 Task: Find connections with filter location Arish with filter topic #Creativitywith filter profile language French with filter current company Ivanti with filter school Bal Bharati Public School, Noida with filter industry Nanotechnology Research with filter service category Family Law with filter keywords title Quality Control Coordinator
Action: Mouse moved to (624, 79)
Screenshot: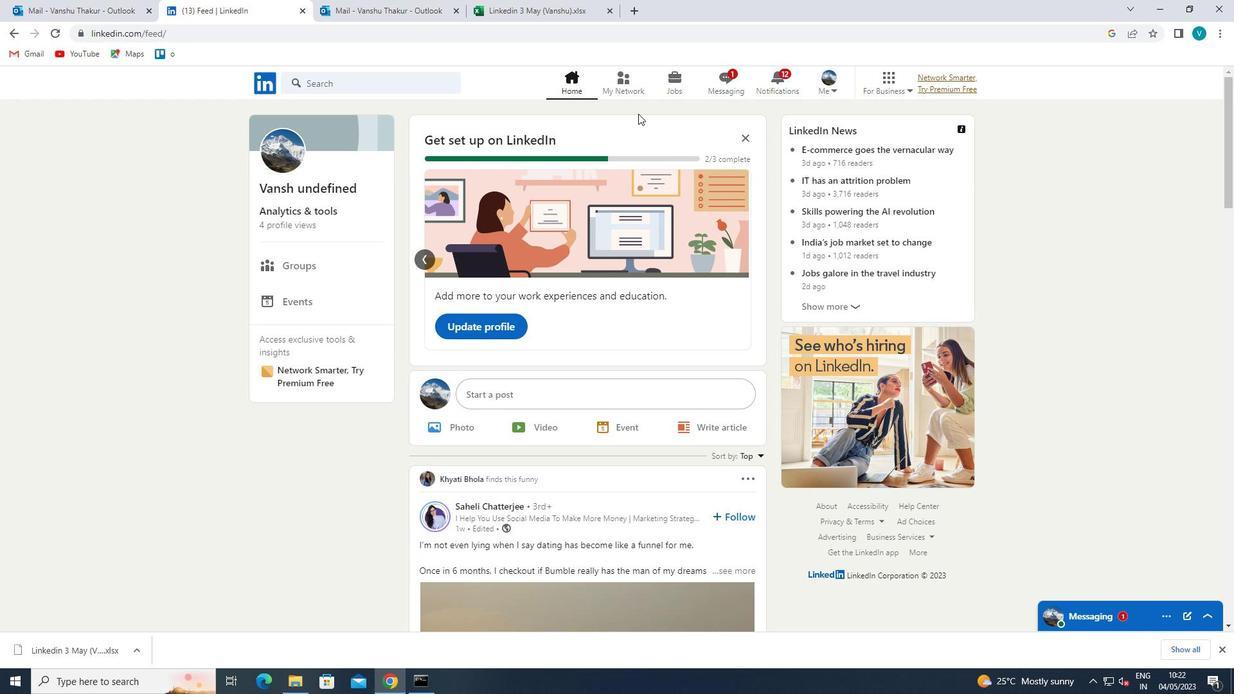 
Action: Mouse pressed left at (624, 79)
Screenshot: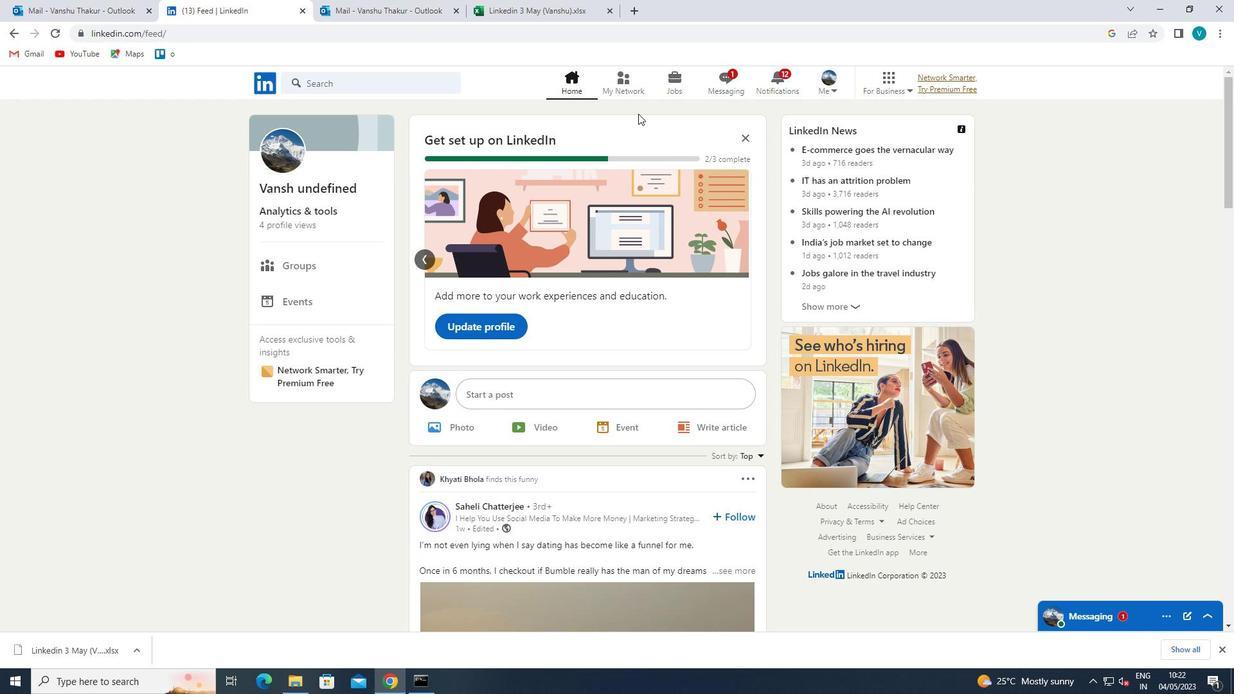 
Action: Mouse moved to (339, 158)
Screenshot: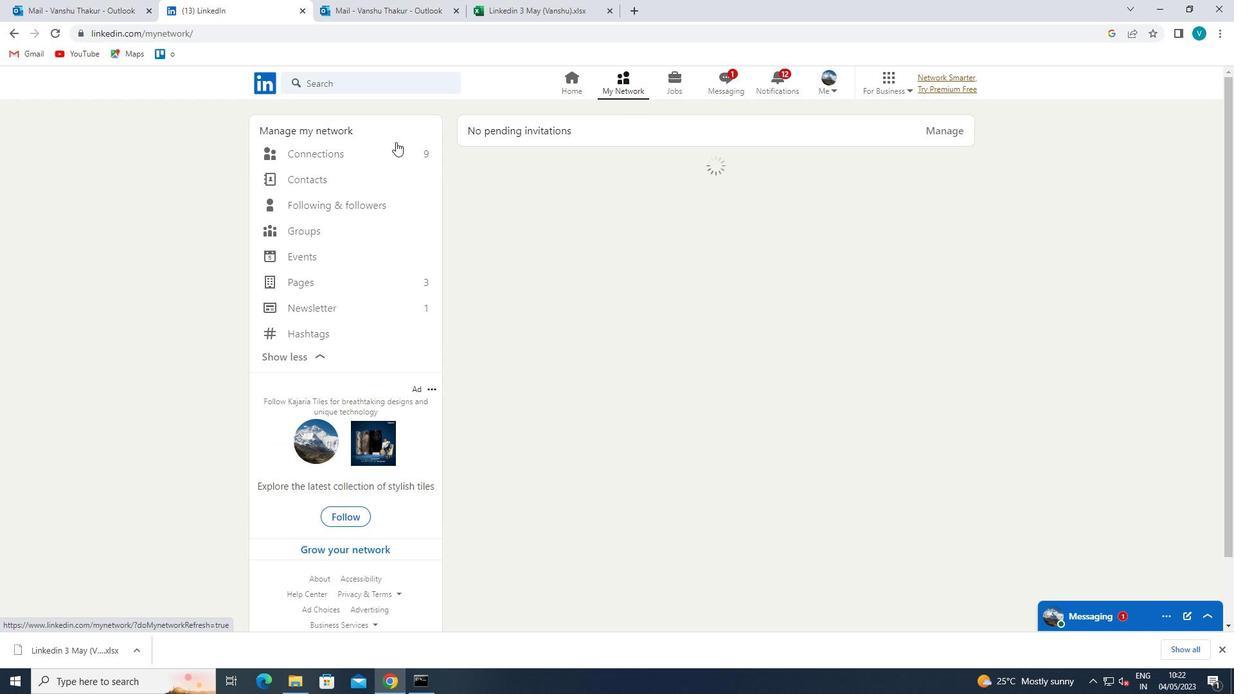 
Action: Mouse pressed left at (339, 158)
Screenshot: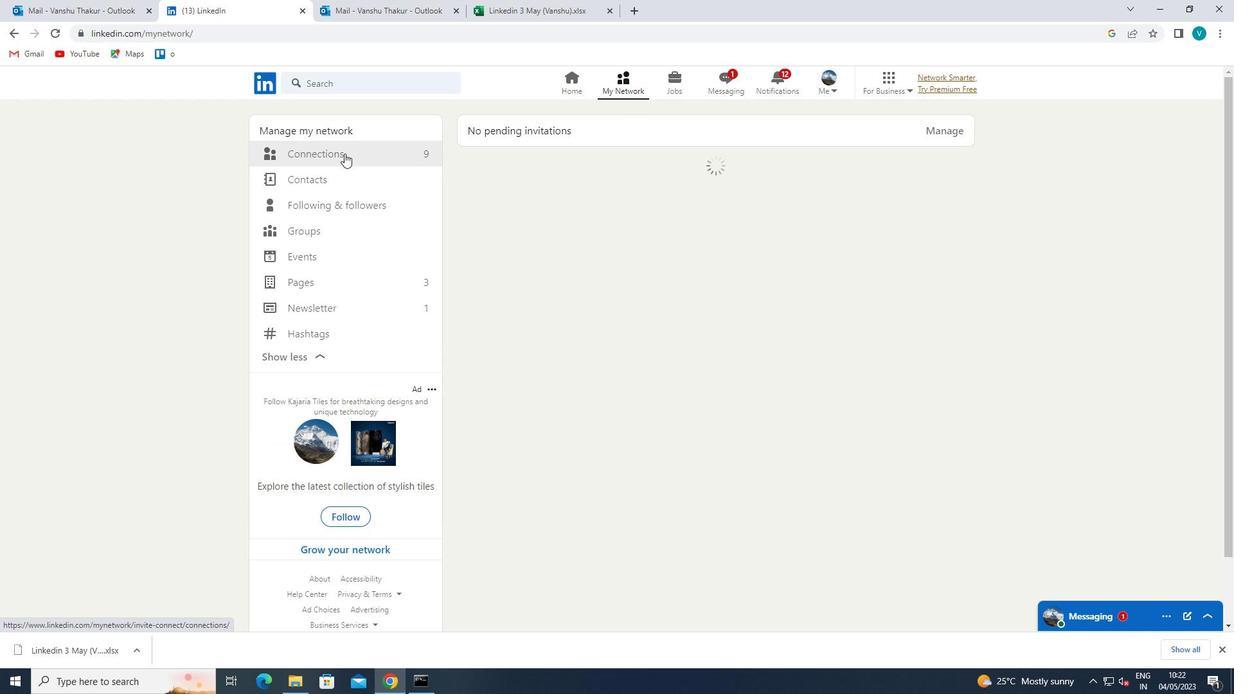 
Action: Mouse moved to (680, 154)
Screenshot: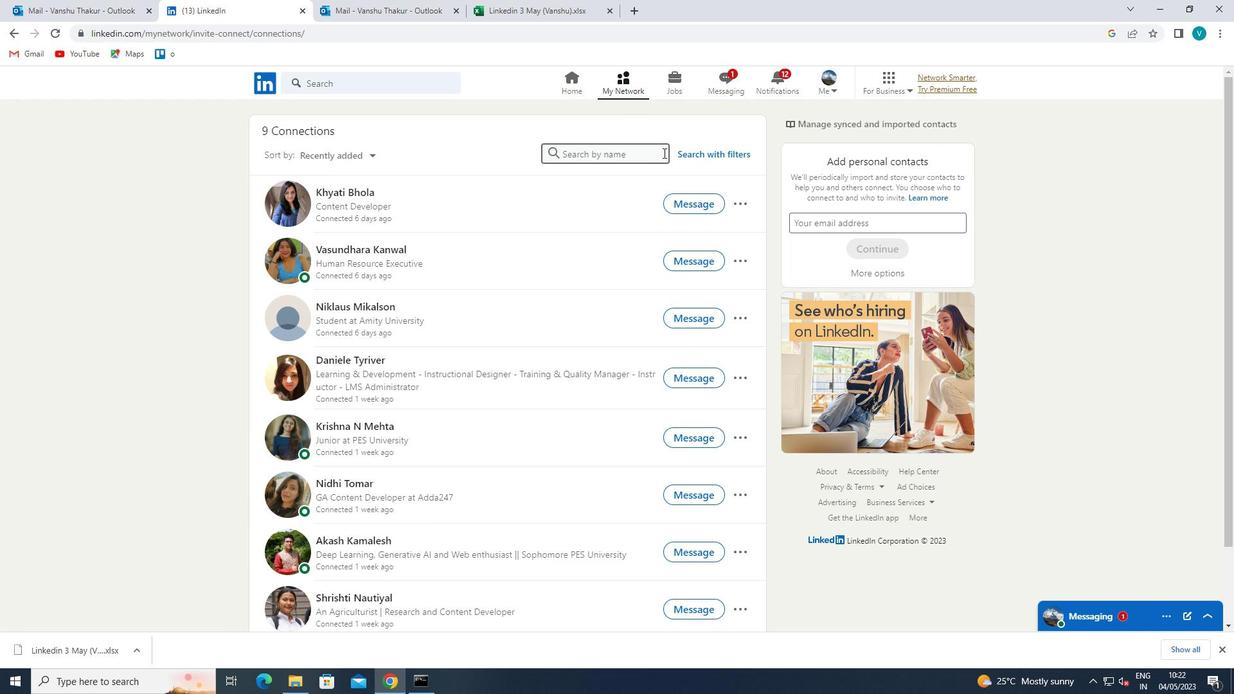
Action: Mouse pressed left at (680, 154)
Screenshot: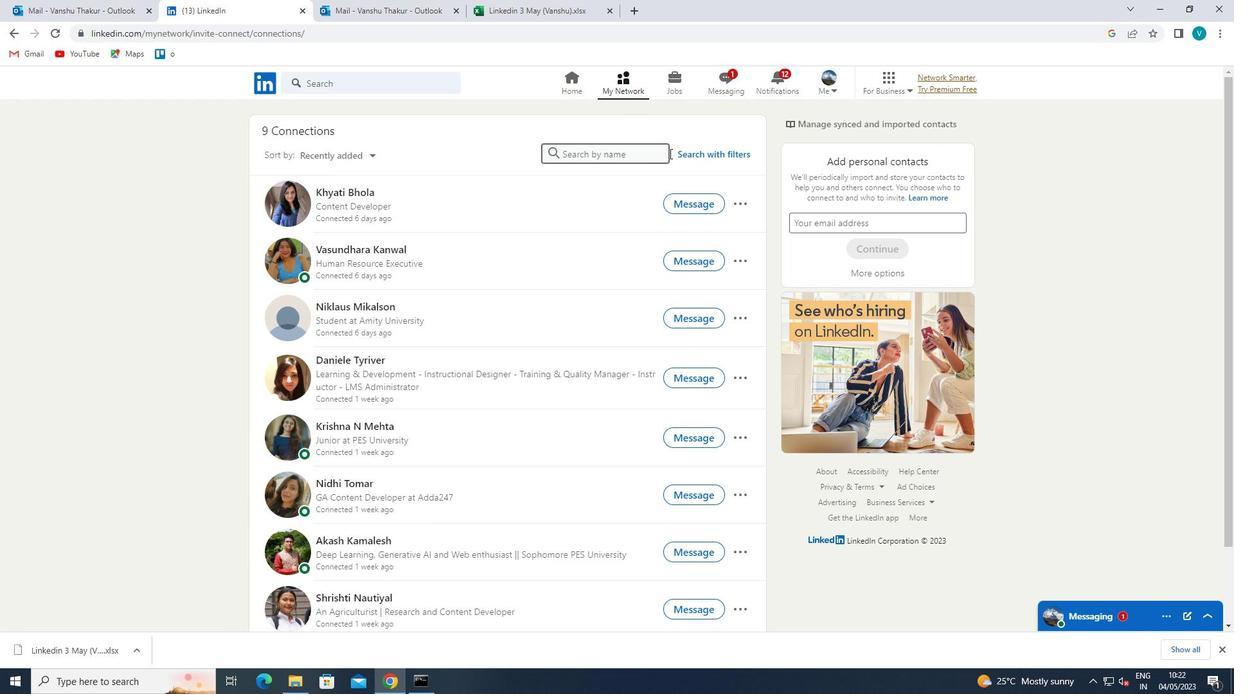
Action: Mouse moved to (626, 121)
Screenshot: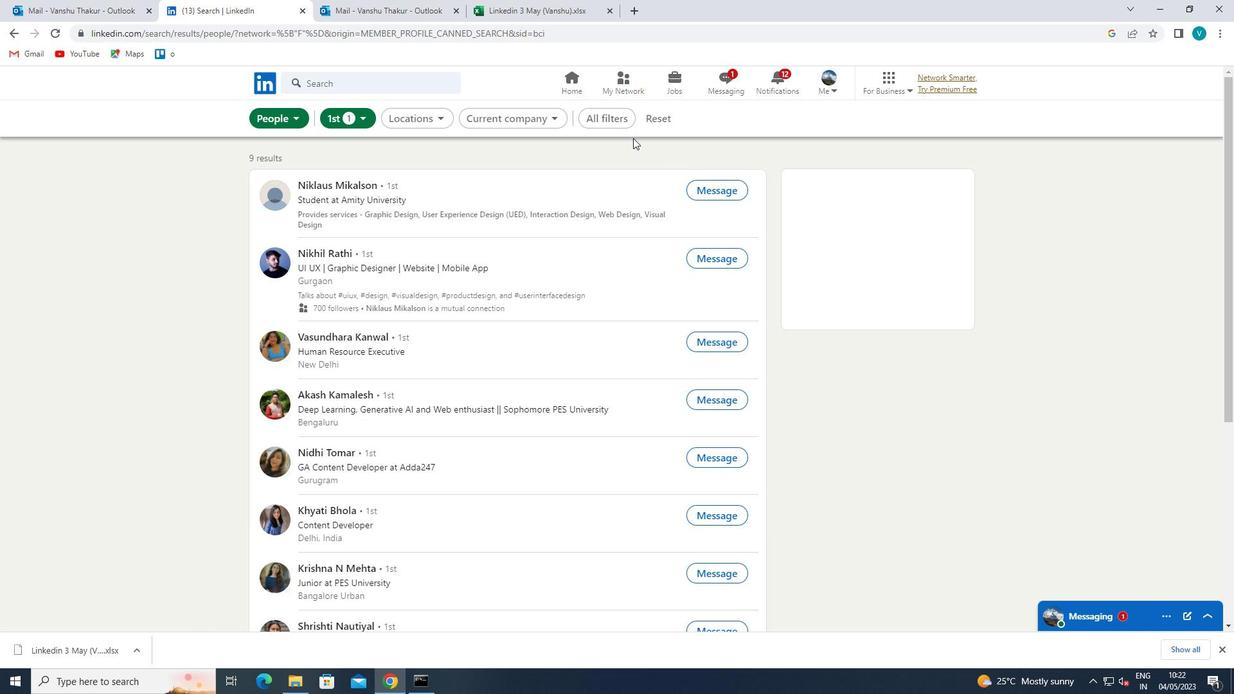 
Action: Mouse pressed left at (626, 121)
Screenshot: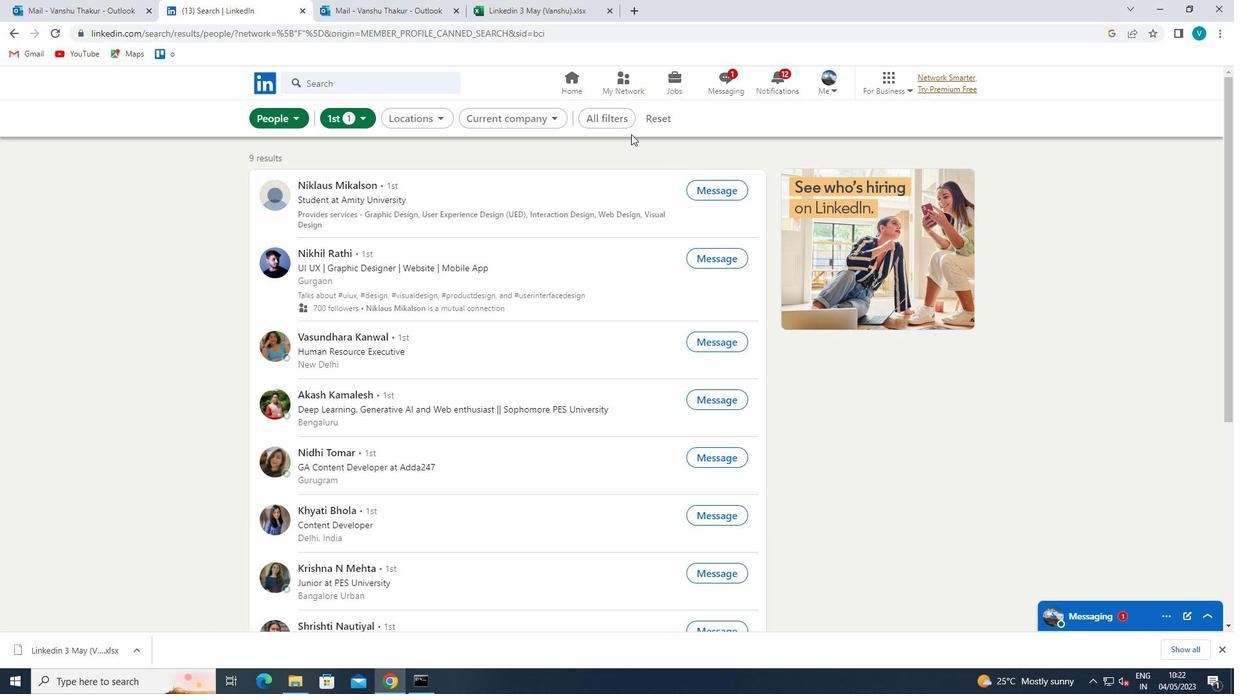 
Action: Mouse moved to (1022, 264)
Screenshot: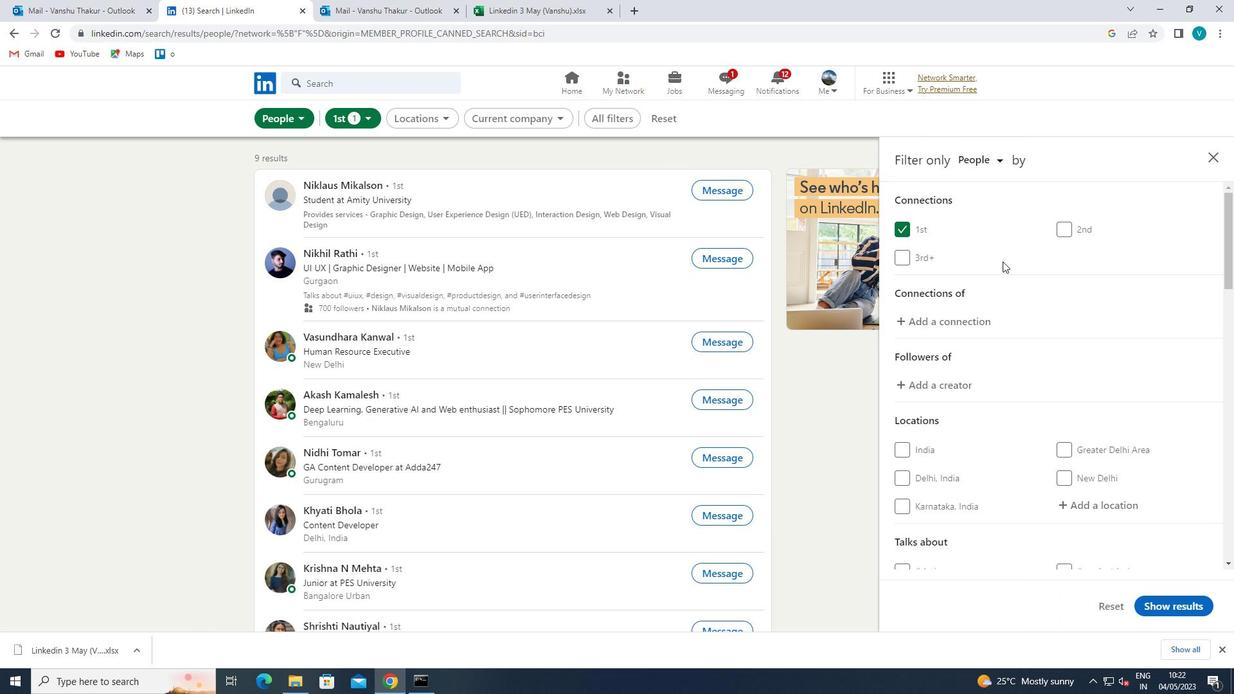 
Action: Mouse scrolled (1022, 264) with delta (0, 0)
Screenshot: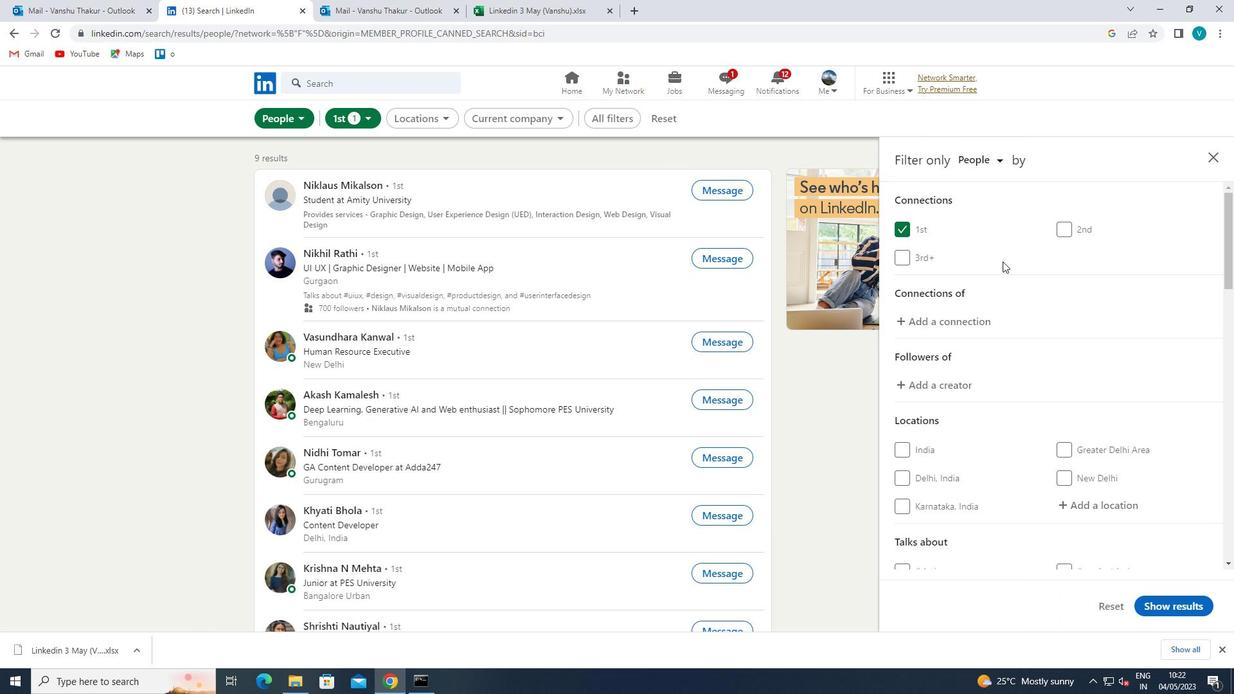 
Action: Mouse moved to (1109, 445)
Screenshot: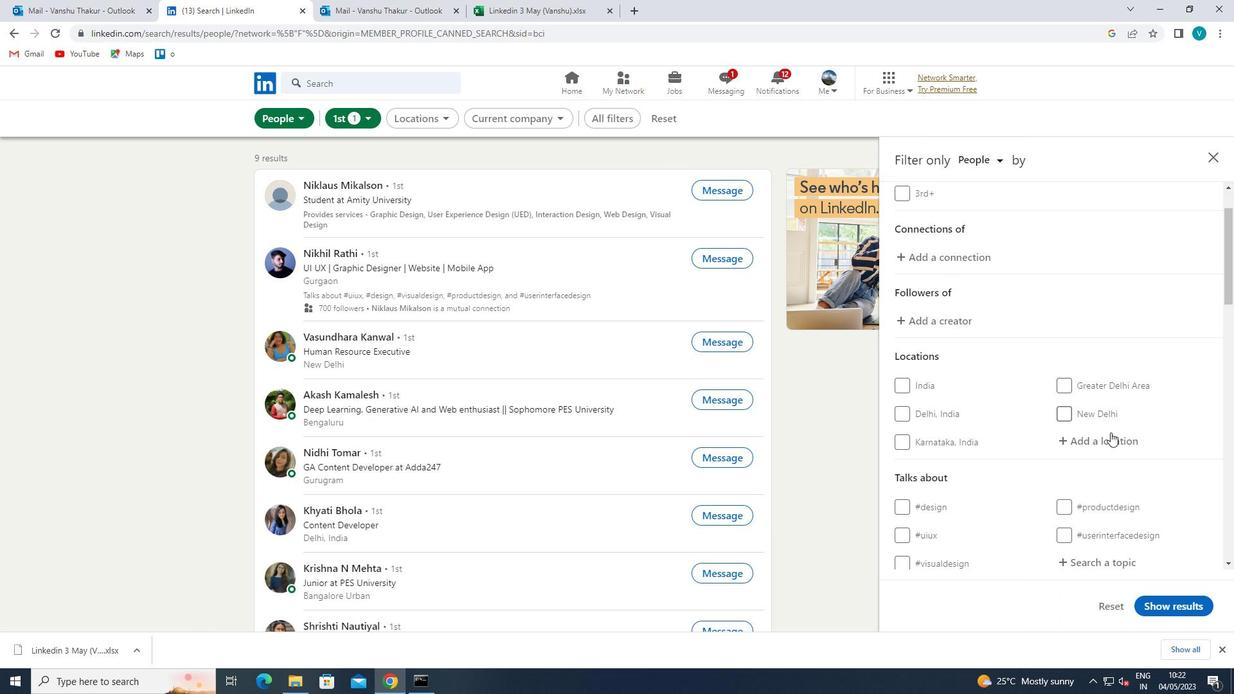 
Action: Mouse pressed left at (1109, 445)
Screenshot: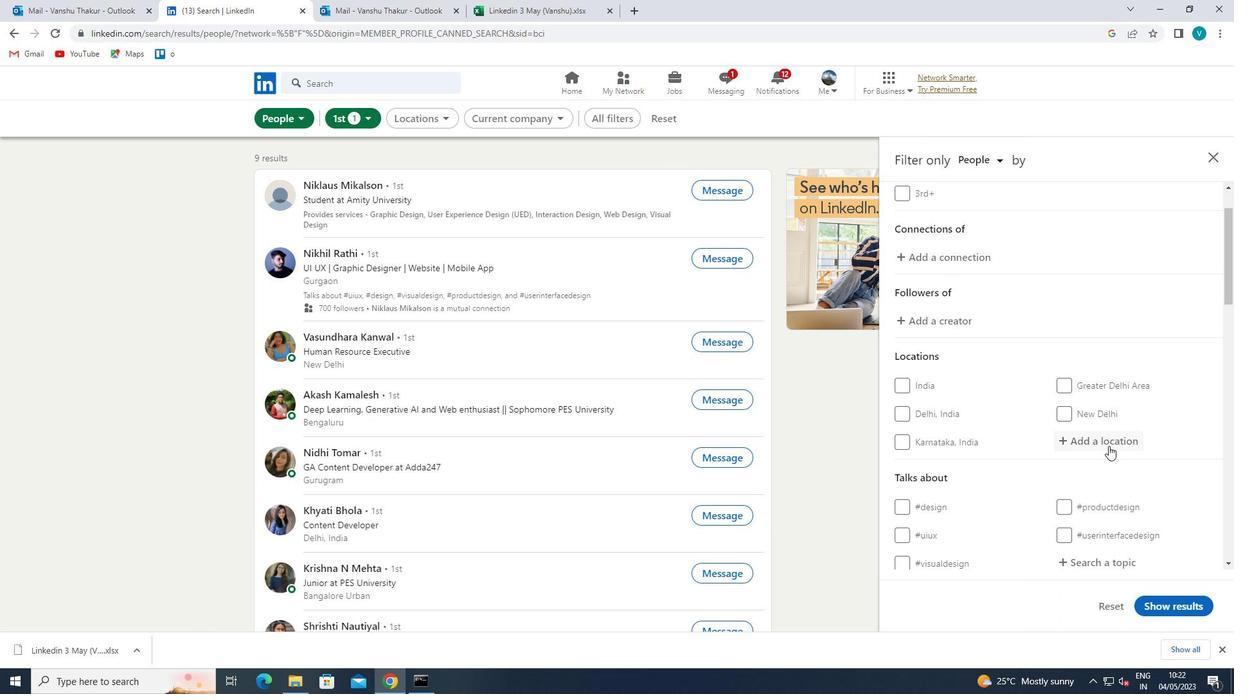 
Action: Key pressed <Key.shift><Key.shift><Key.shift><Key.shift><Key.shift><Key.shift><Key.shift><Key.shift><Key.shift><Key.shift><Key.shift><Key.shift><Key.shift><Key.shift><Key.shift><Key.shift><Key.shift><Key.shift><Key.shift><Key.shift><Key.shift><Key.shift><Key.shift><Key.shift><Key.shift><Key.shift><Key.shift>ARISH
Screenshot: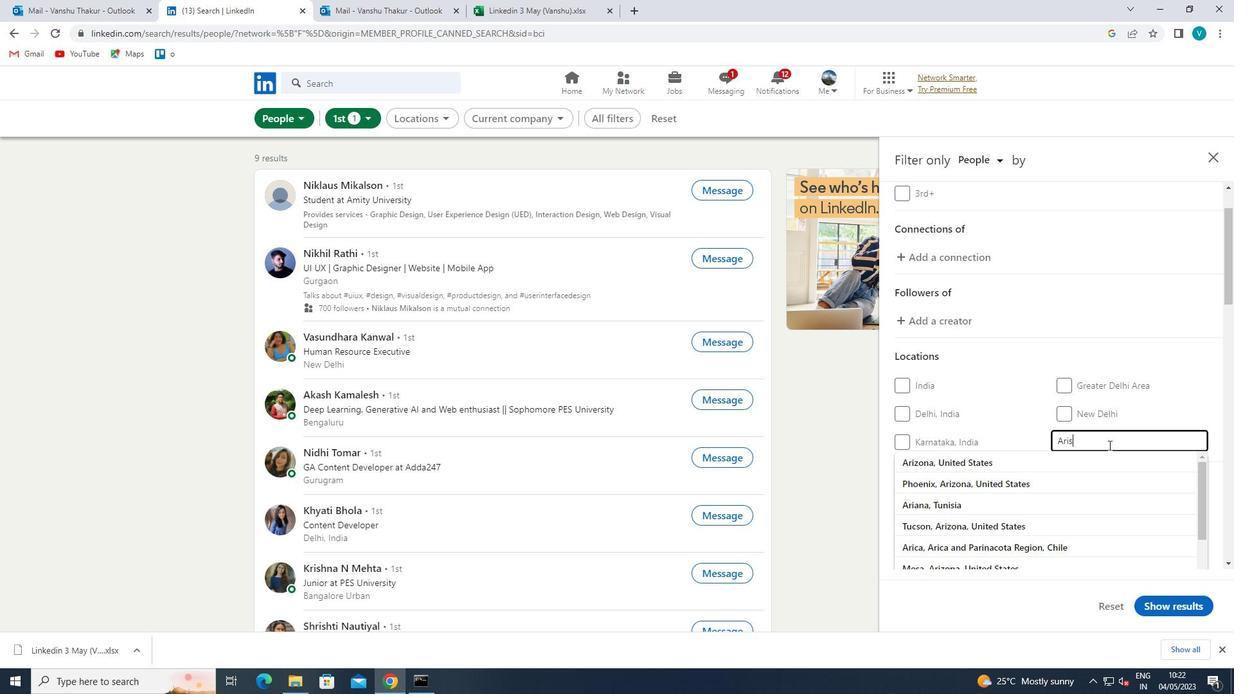 
Action: Mouse moved to (1092, 452)
Screenshot: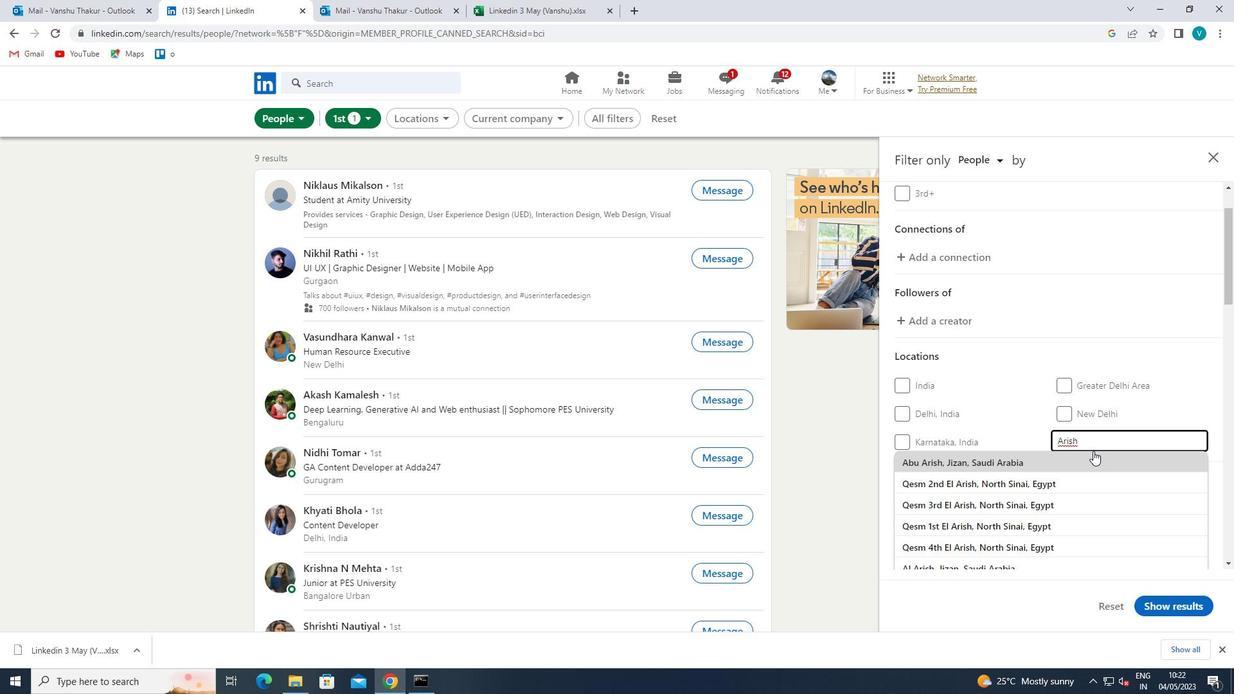 
Action: Mouse pressed left at (1092, 452)
Screenshot: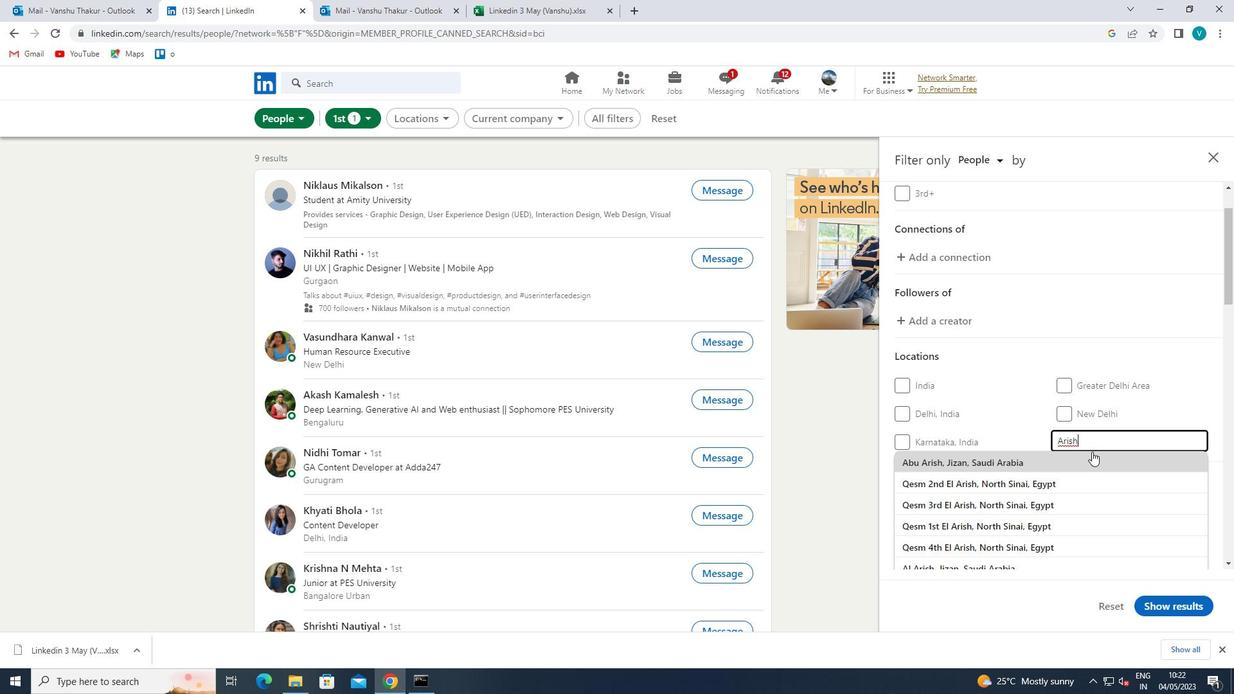 
Action: Mouse scrolled (1092, 451) with delta (0, 0)
Screenshot: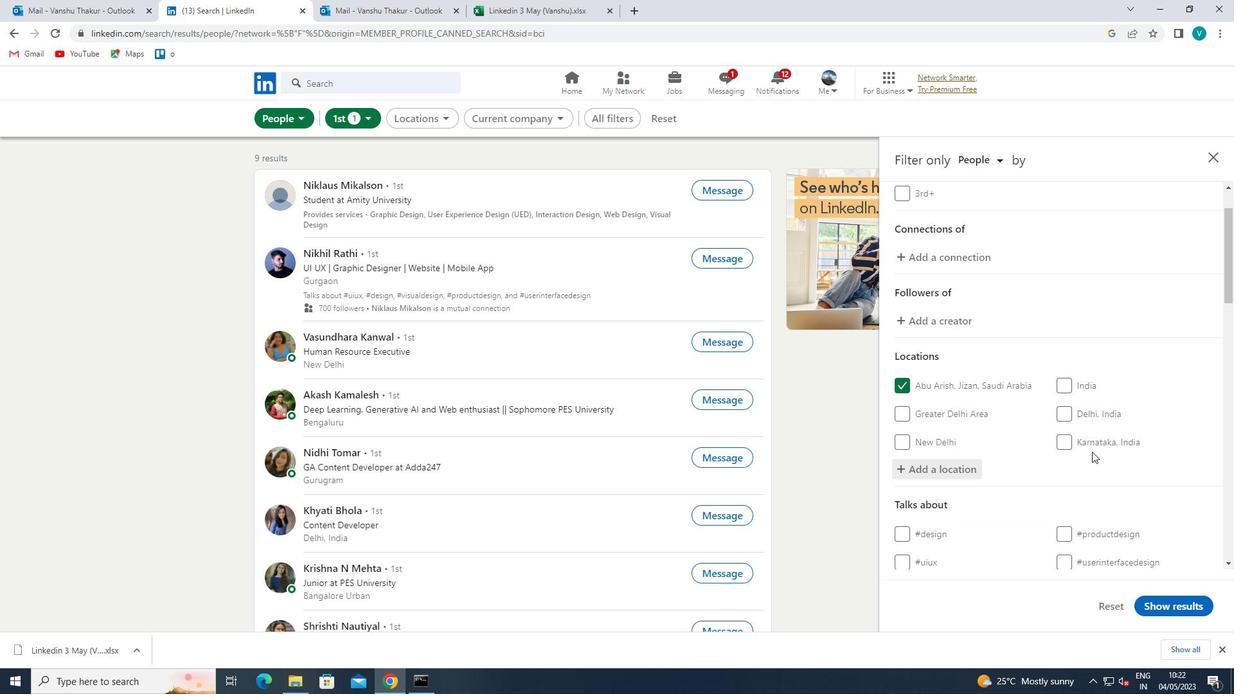
Action: Mouse scrolled (1092, 451) with delta (0, 0)
Screenshot: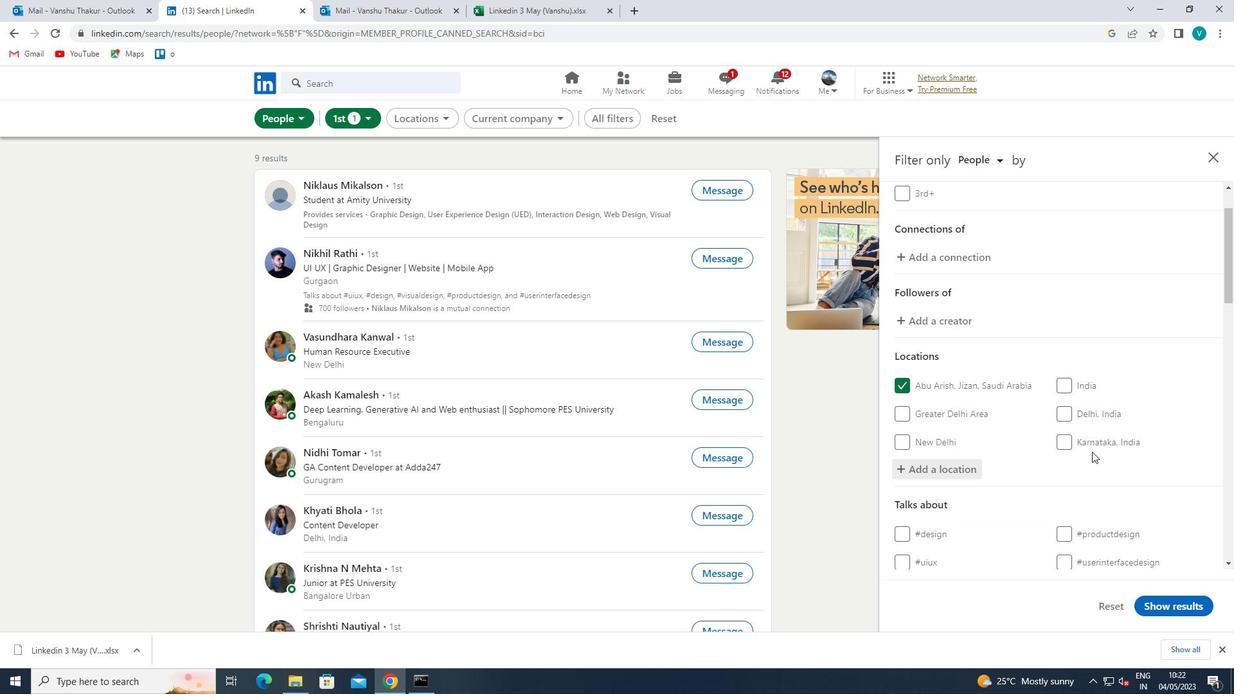 
Action: Mouse moved to (1096, 465)
Screenshot: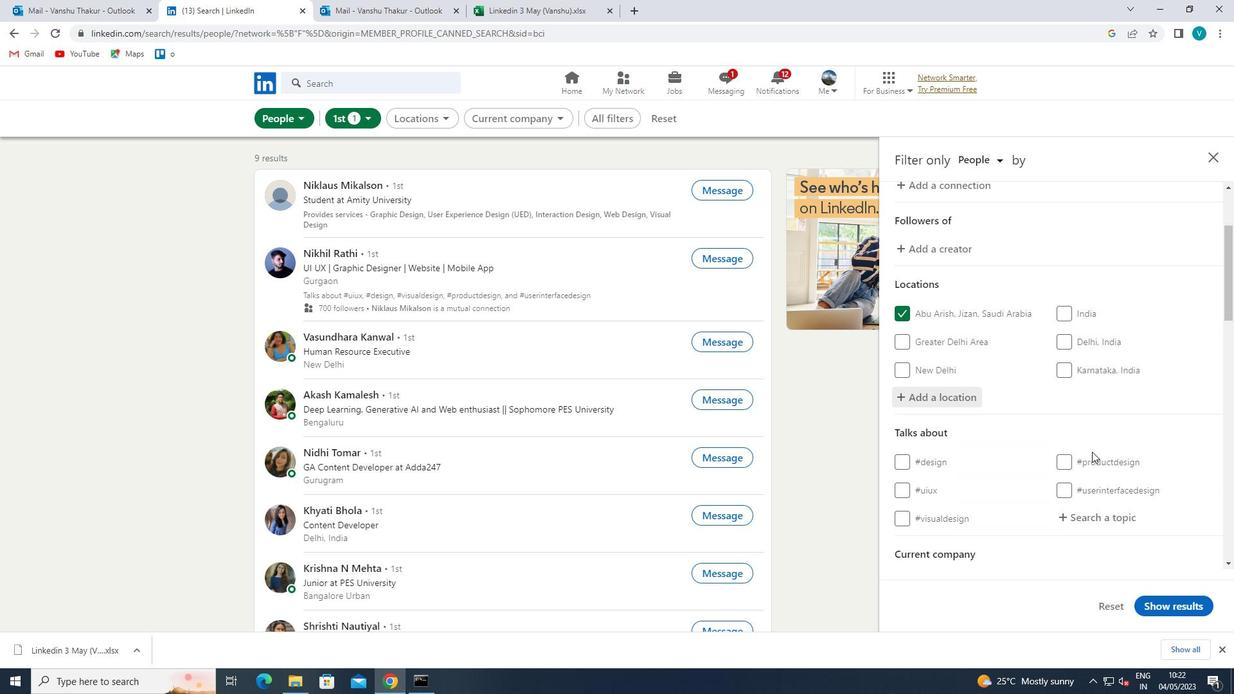 
Action: Mouse pressed left at (1096, 465)
Screenshot: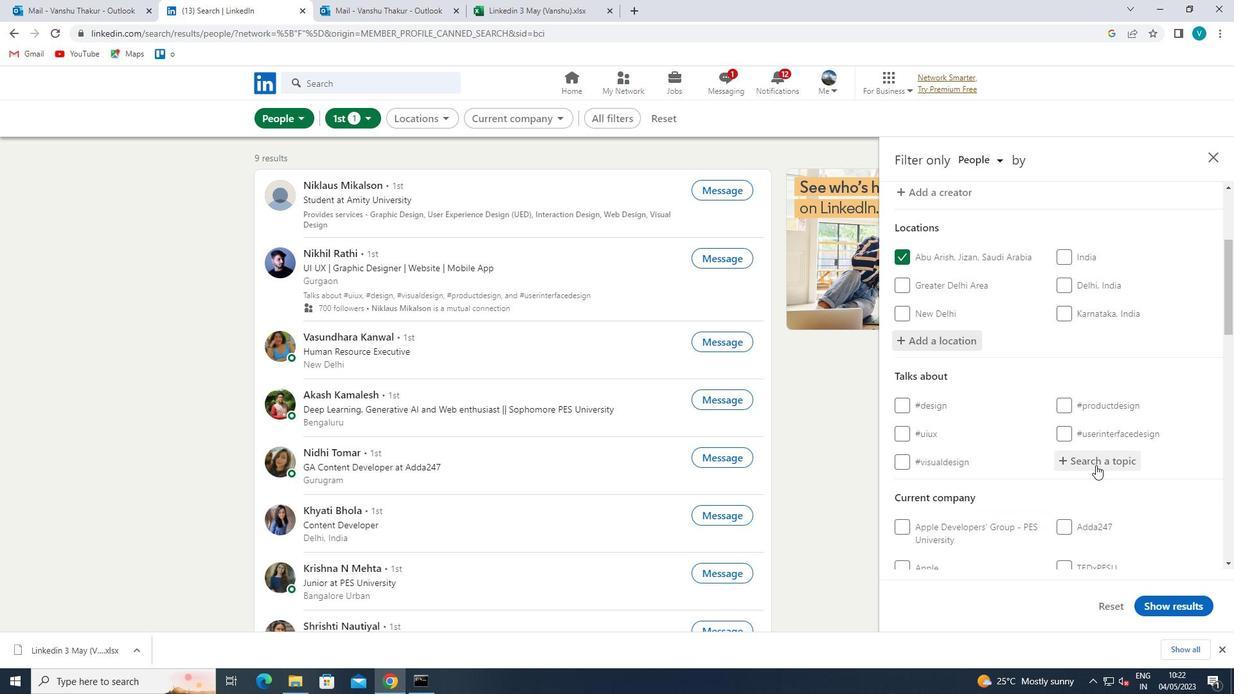 
Action: Key pressed CREATIVITY
Screenshot: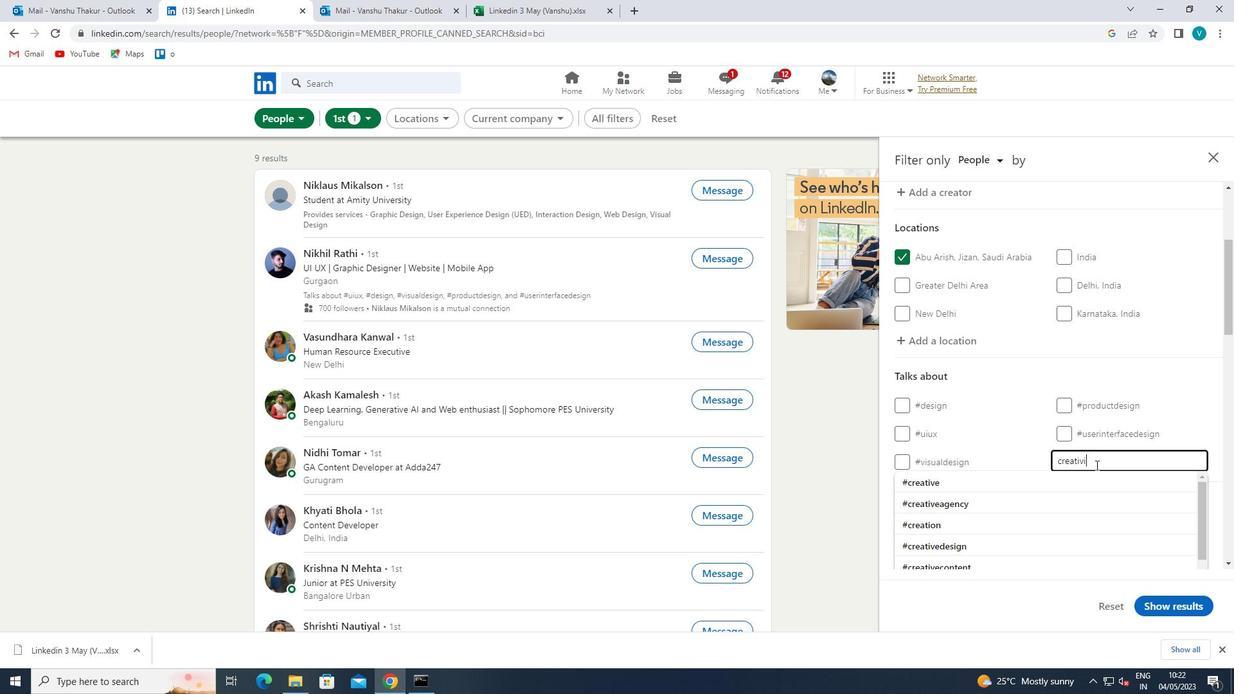 
Action: Mouse moved to (1082, 476)
Screenshot: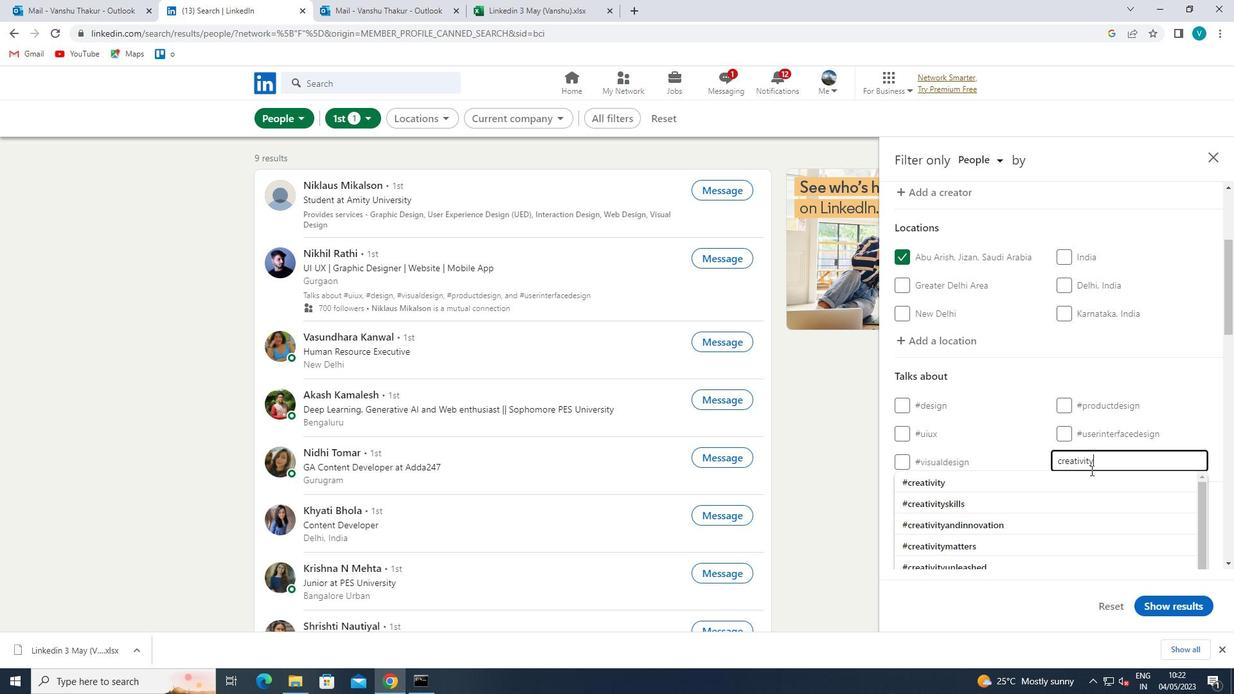 
Action: Mouse pressed left at (1082, 476)
Screenshot: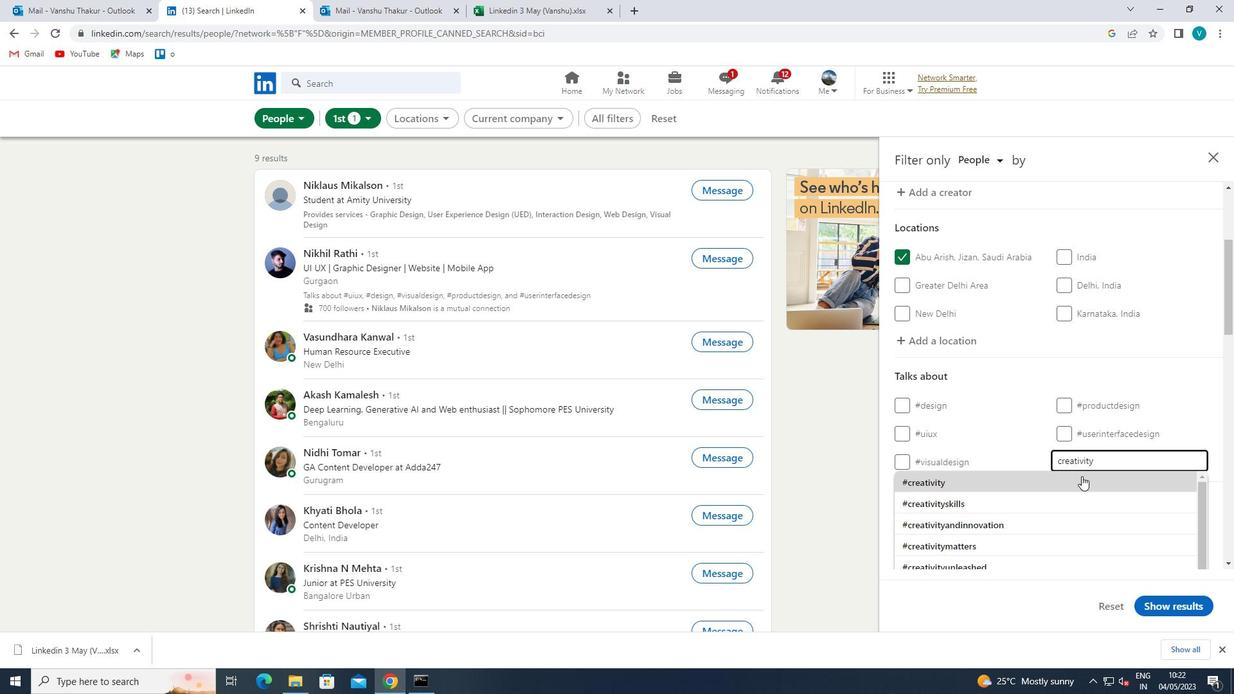 
Action: Mouse scrolled (1082, 475) with delta (0, 0)
Screenshot: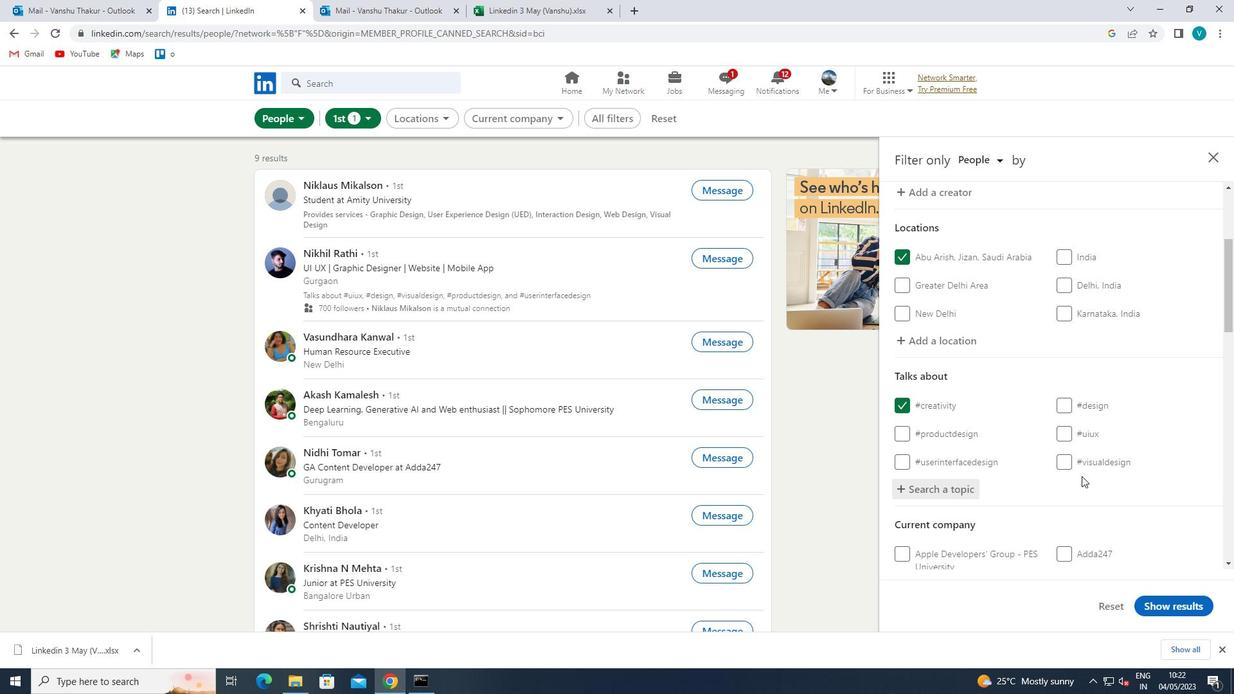 
Action: Mouse scrolled (1082, 475) with delta (0, 0)
Screenshot: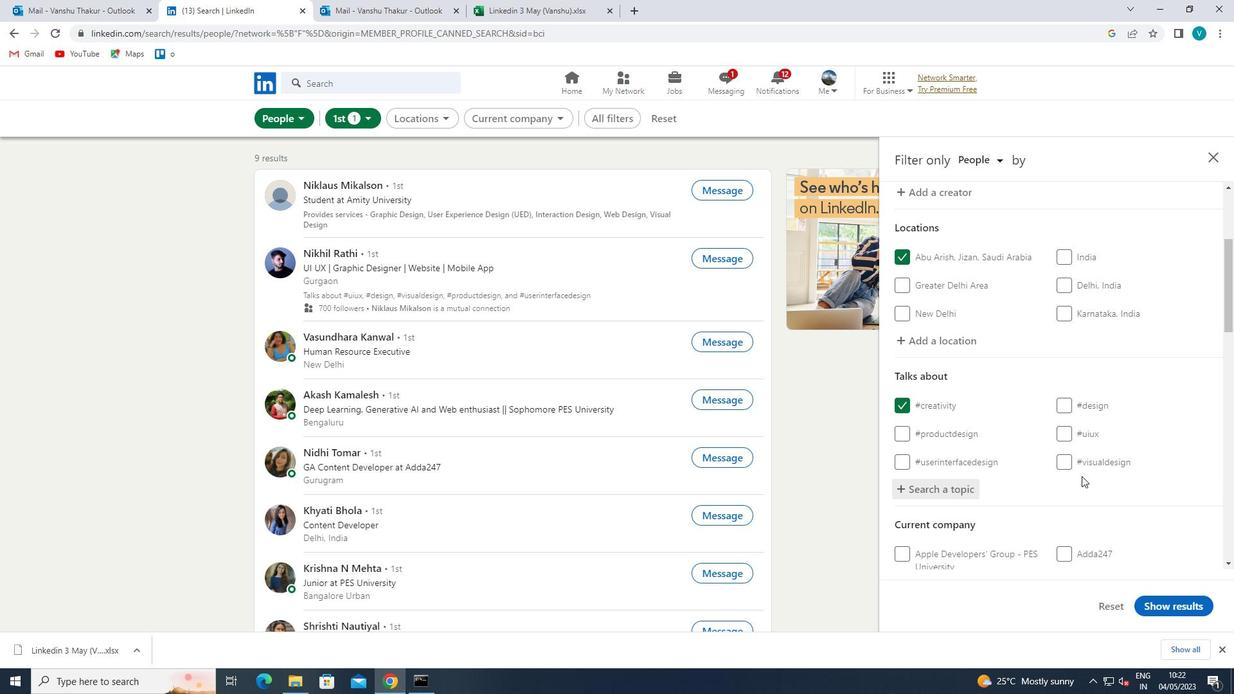
Action: Mouse scrolled (1082, 475) with delta (0, 0)
Screenshot: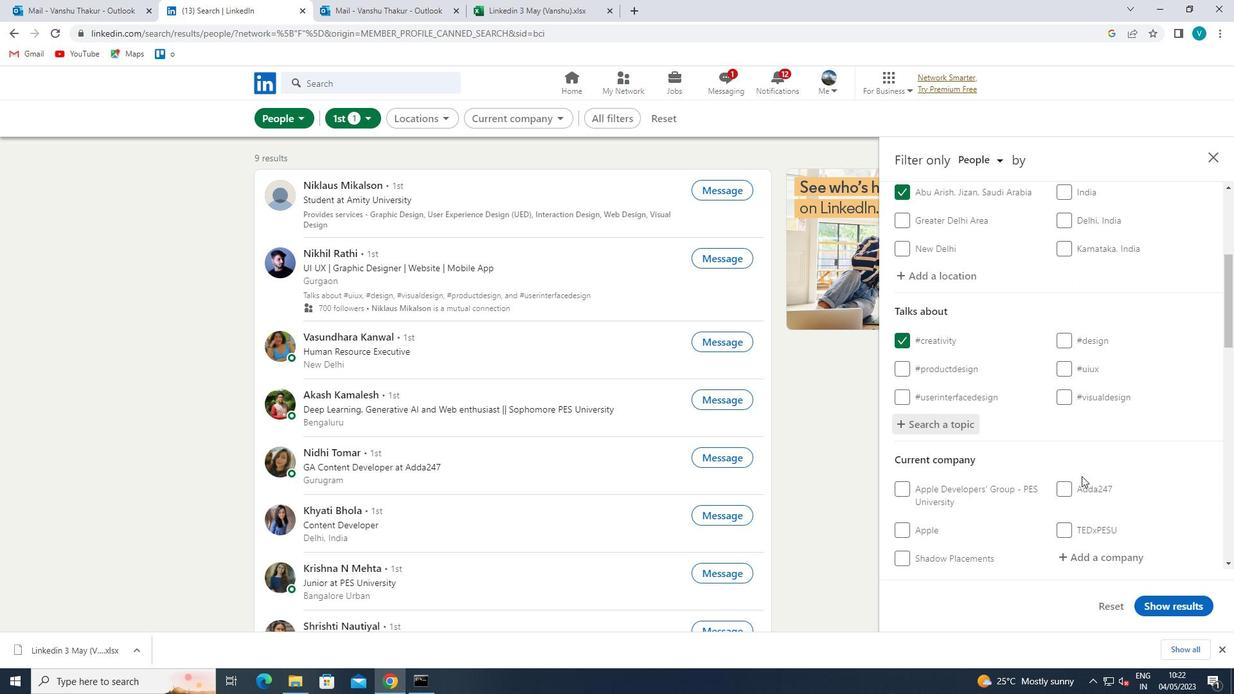 
Action: Mouse moved to (1107, 436)
Screenshot: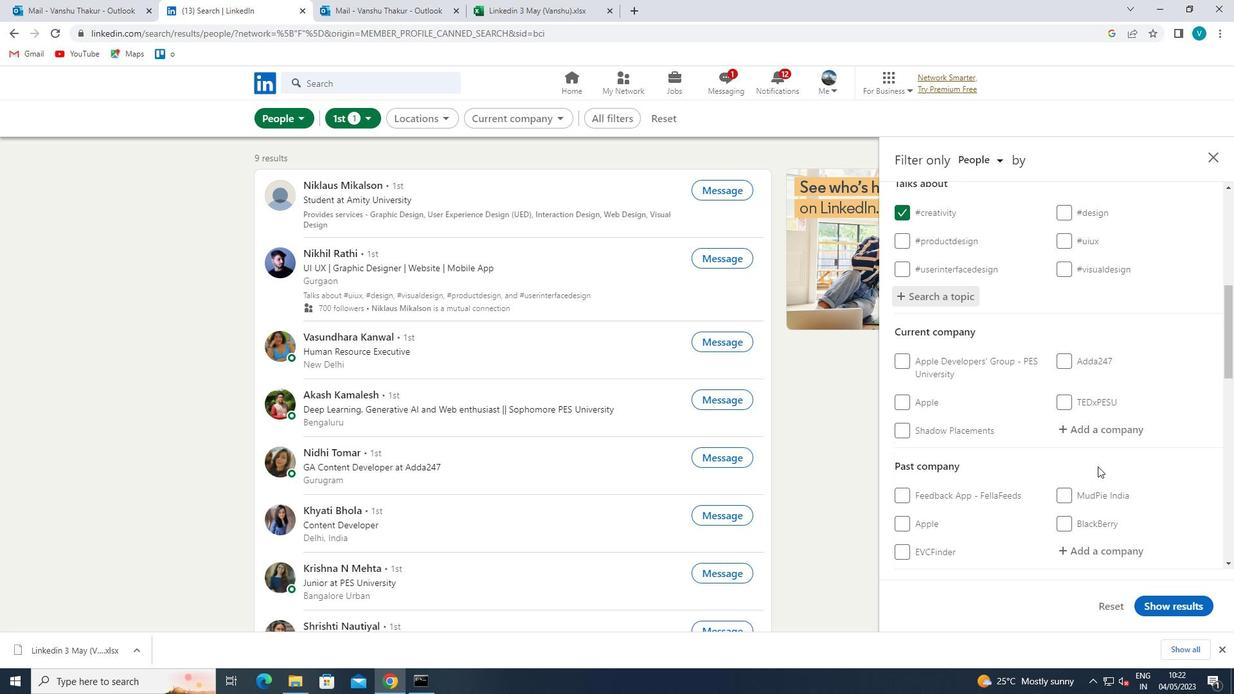 
Action: Mouse pressed left at (1107, 436)
Screenshot: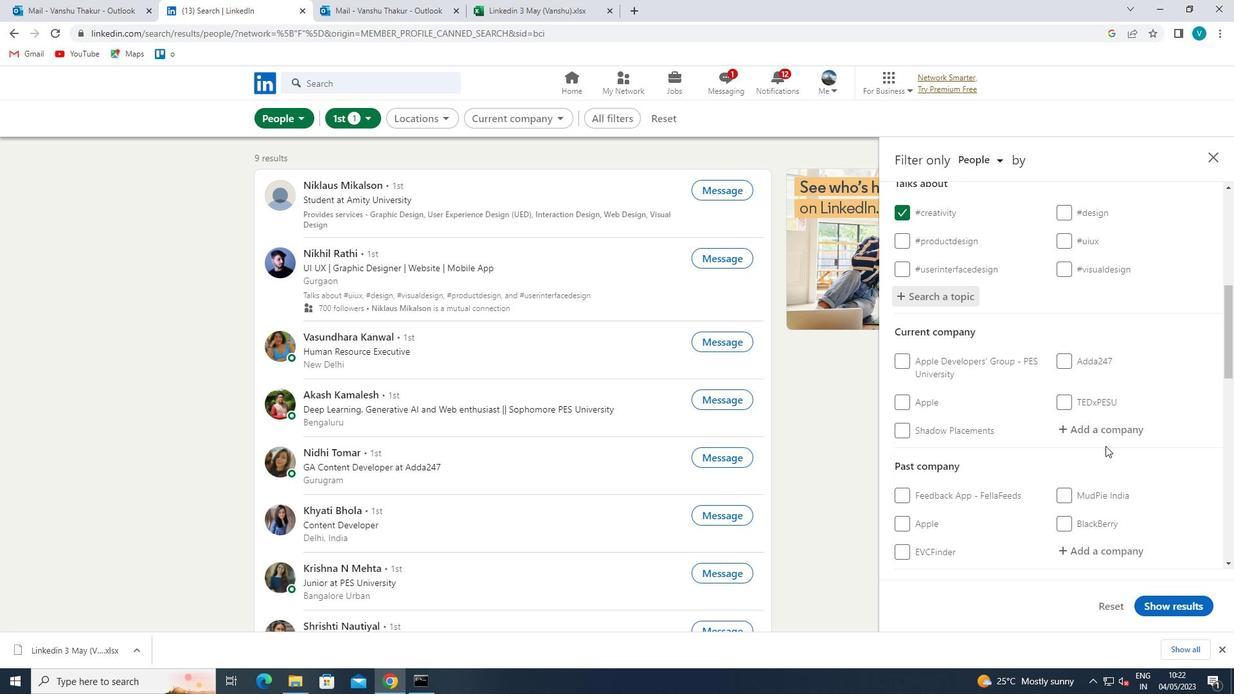 
Action: Key pressed <Key.shift>LVANTI
Screenshot: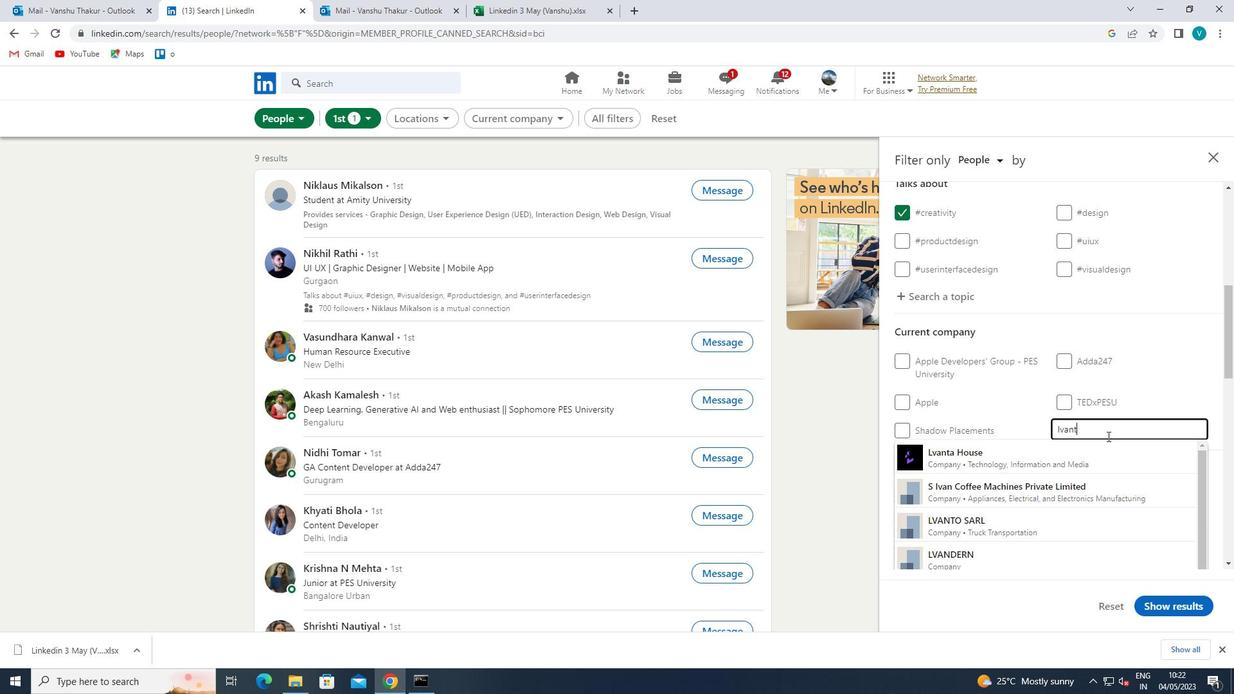 
Action: Mouse scrolled (1107, 435) with delta (0, 0)
Screenshot: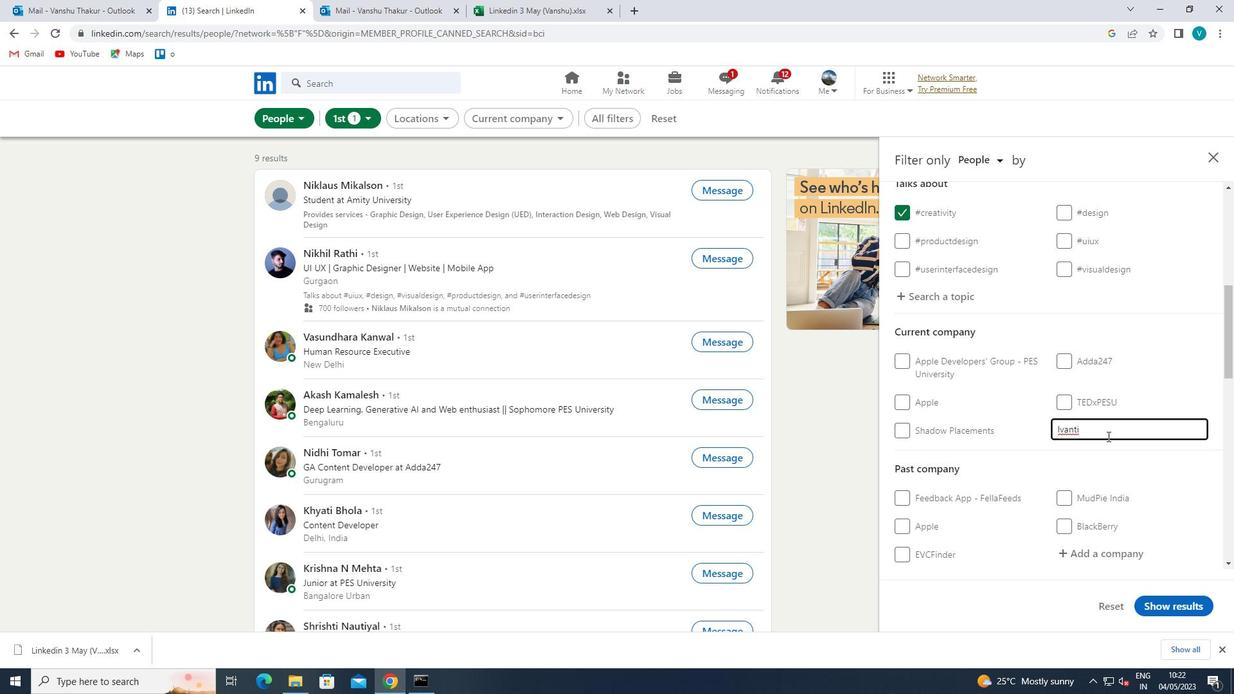 
Action: Mouse scrolled (1107, 435) with delta (0, 0)
Screenshot: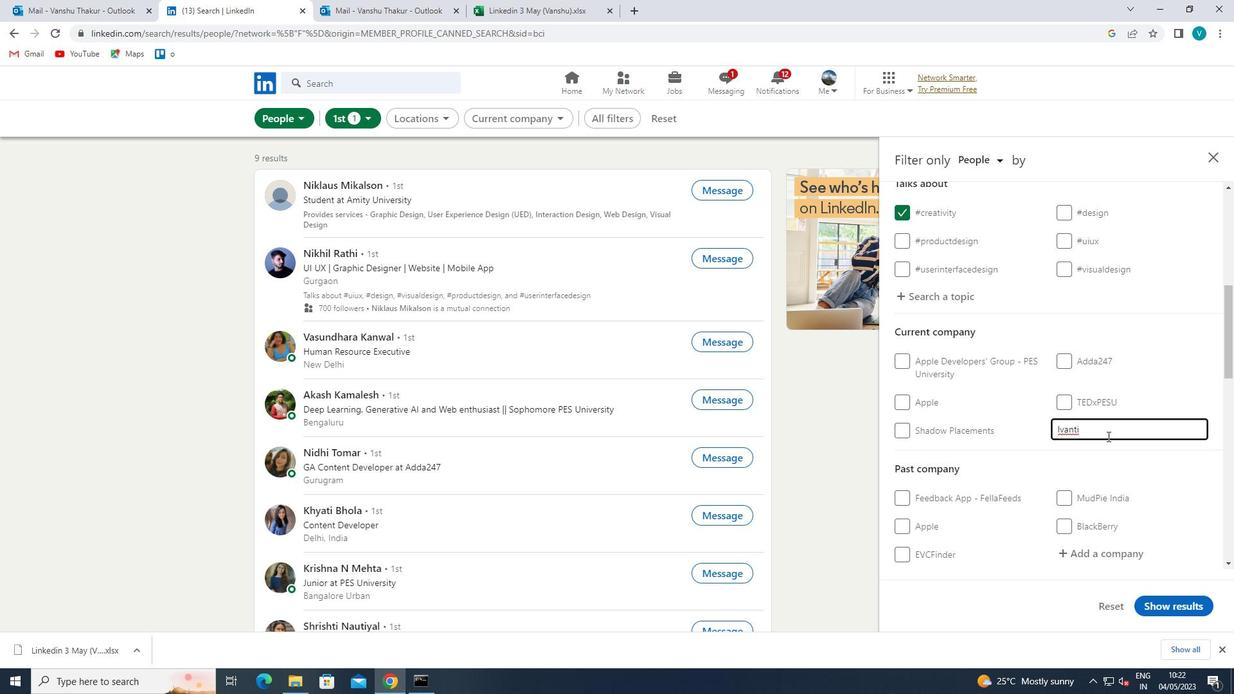 
Action: Mouse moved to (1087, 347)
Screenshot: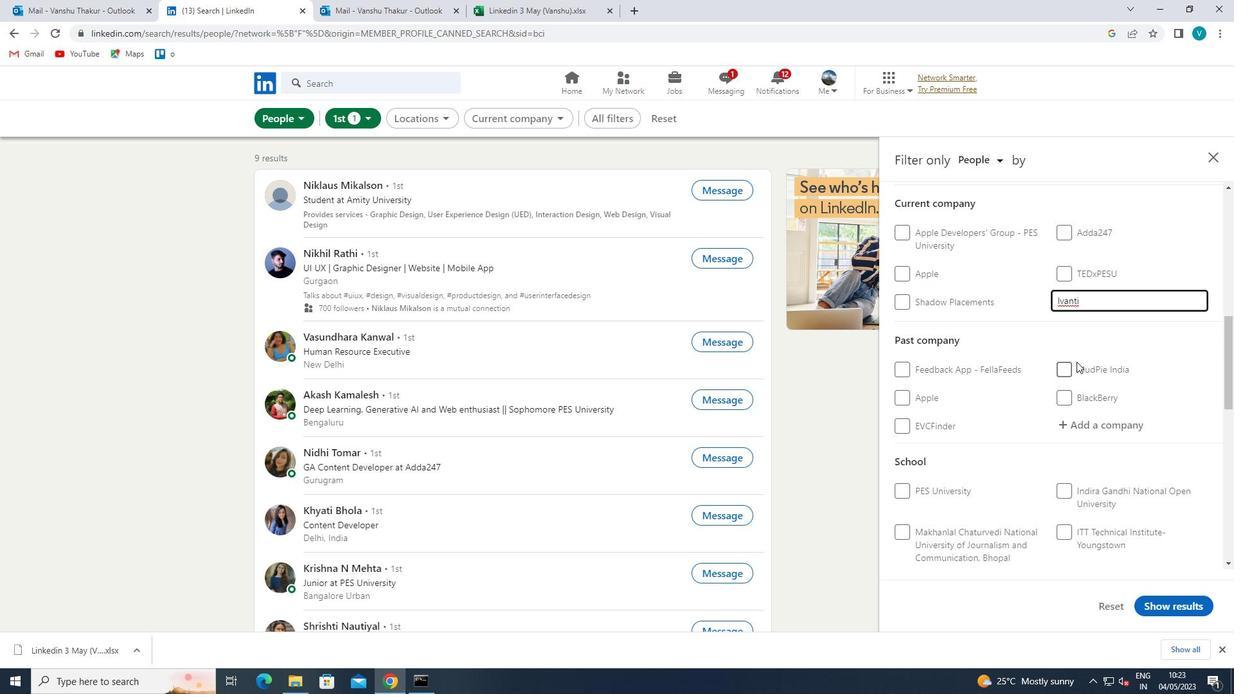 
Action: Mouse pressed left at (1087, 347)
Screenshot: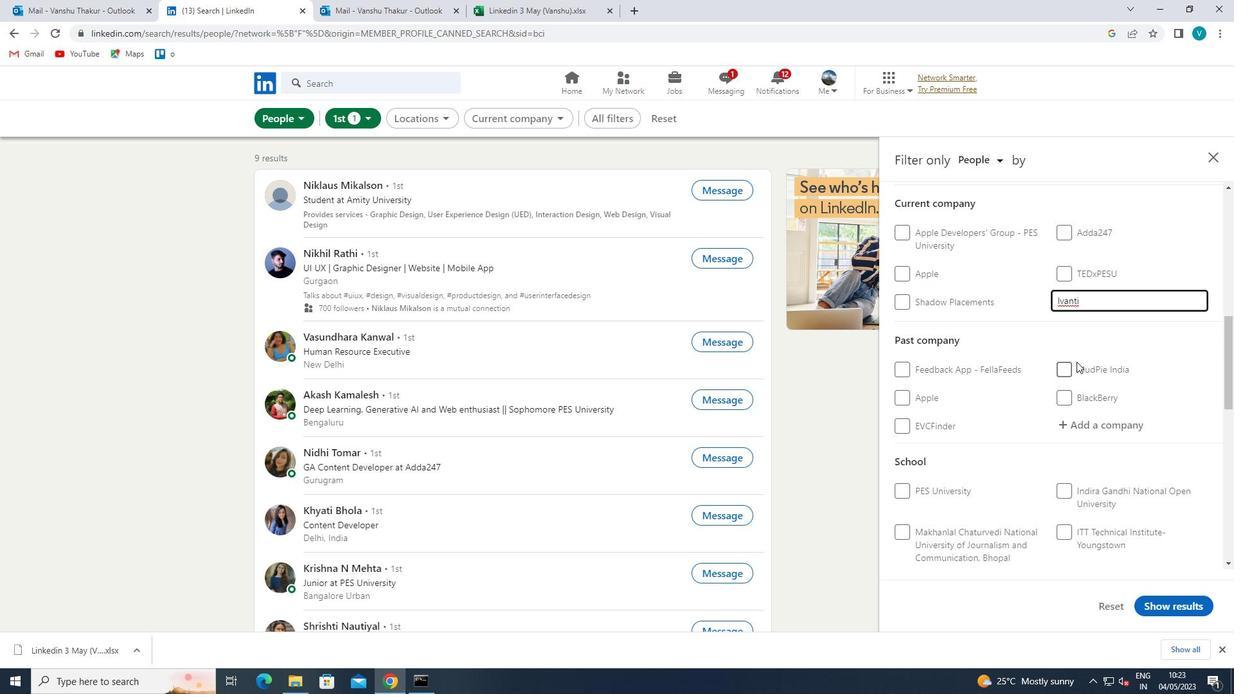 
Action: Mouse moved to (1083, 358)
Screenshot: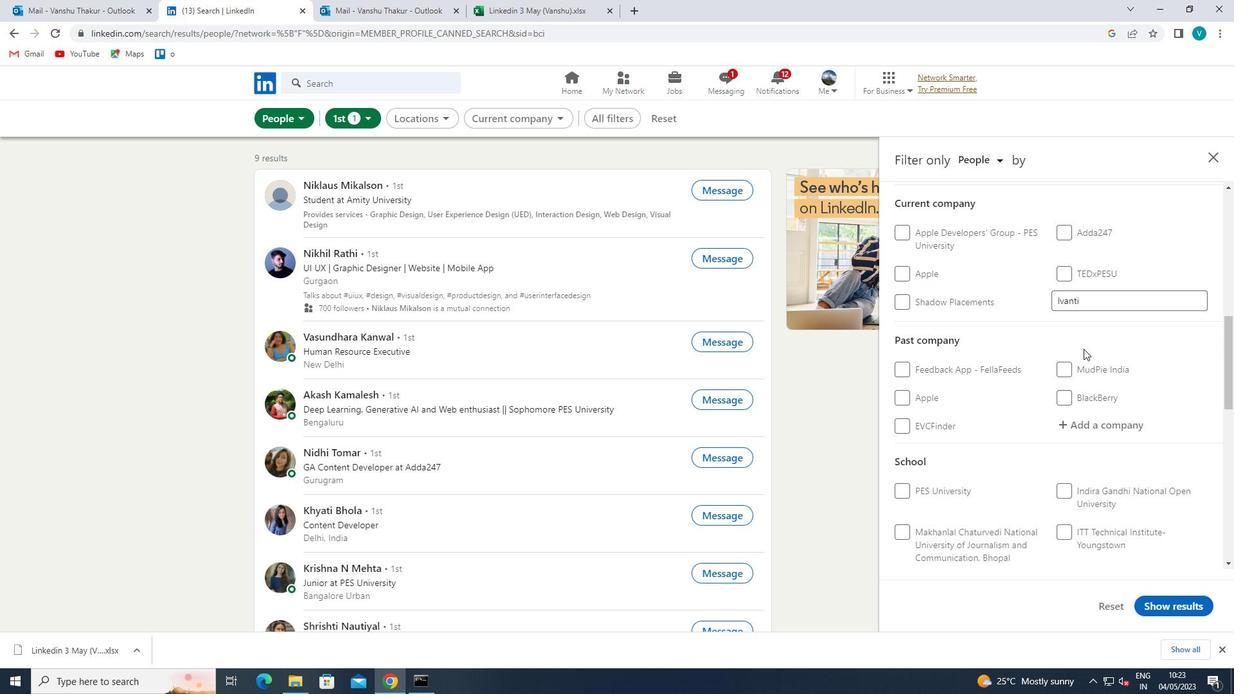 
Action: Mouse scrolled (1083, 357) with delta (0, 0)
Screenshot: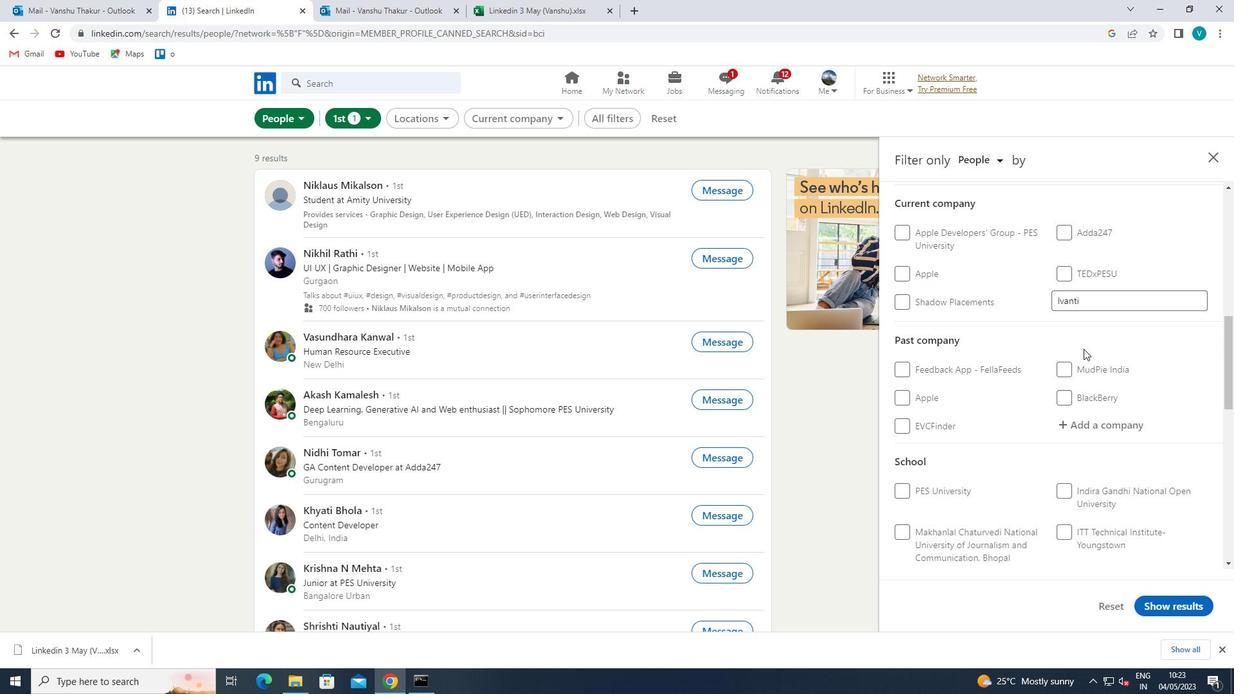 
Action: Mouse moved to (1083, 359)
Screenshot: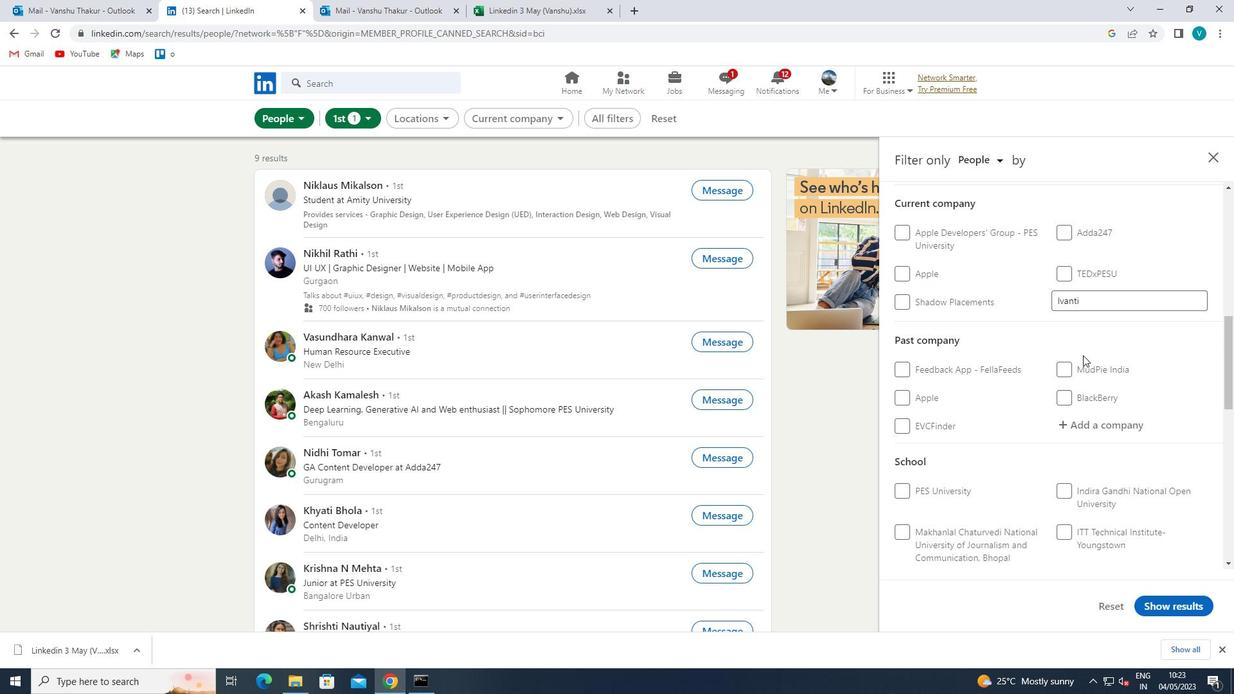 
Action: Mouse scrolled (1083, 358) with delta (0, 0)
Screenshot: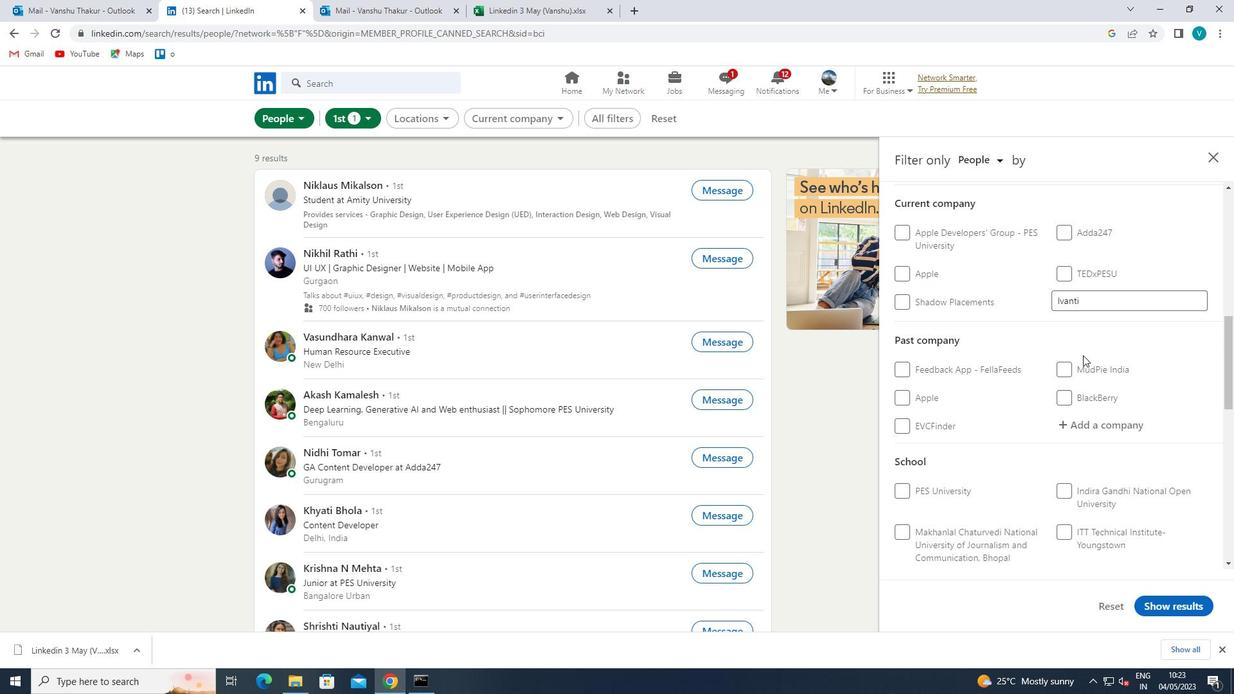 
Action: Mouse moved to (1094, 453)
Screenshot: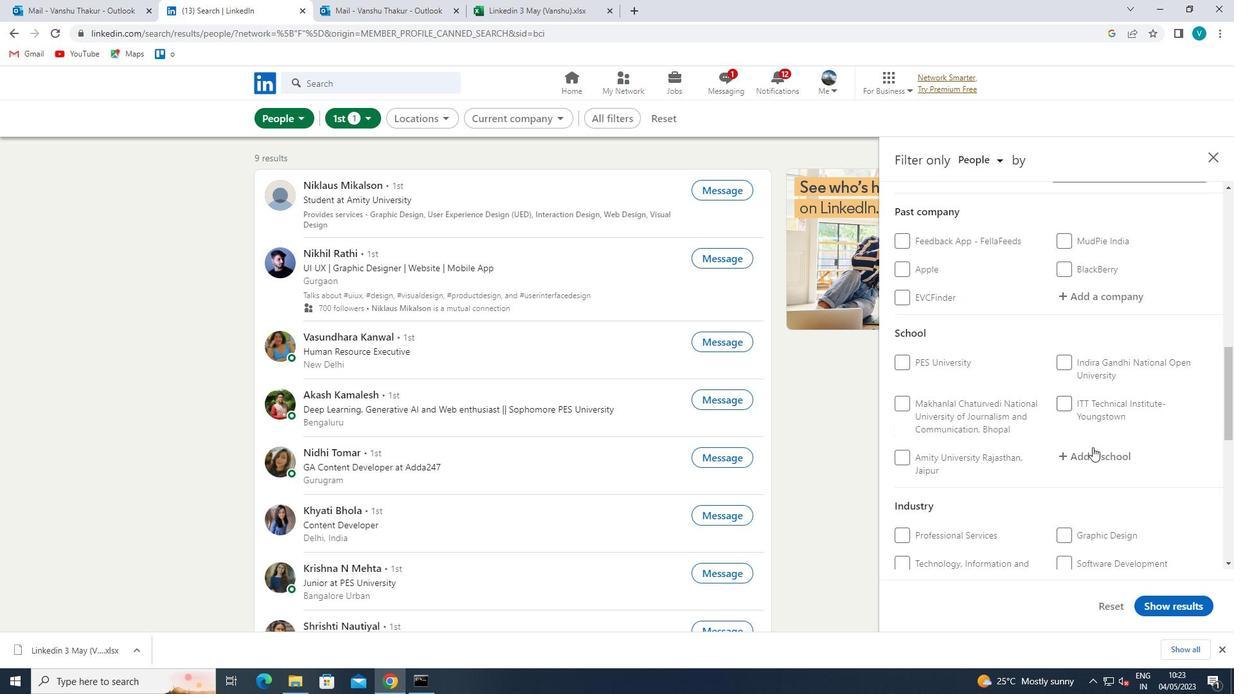 
Action: Mouse pressed left at (1094, 453)
Screenshot: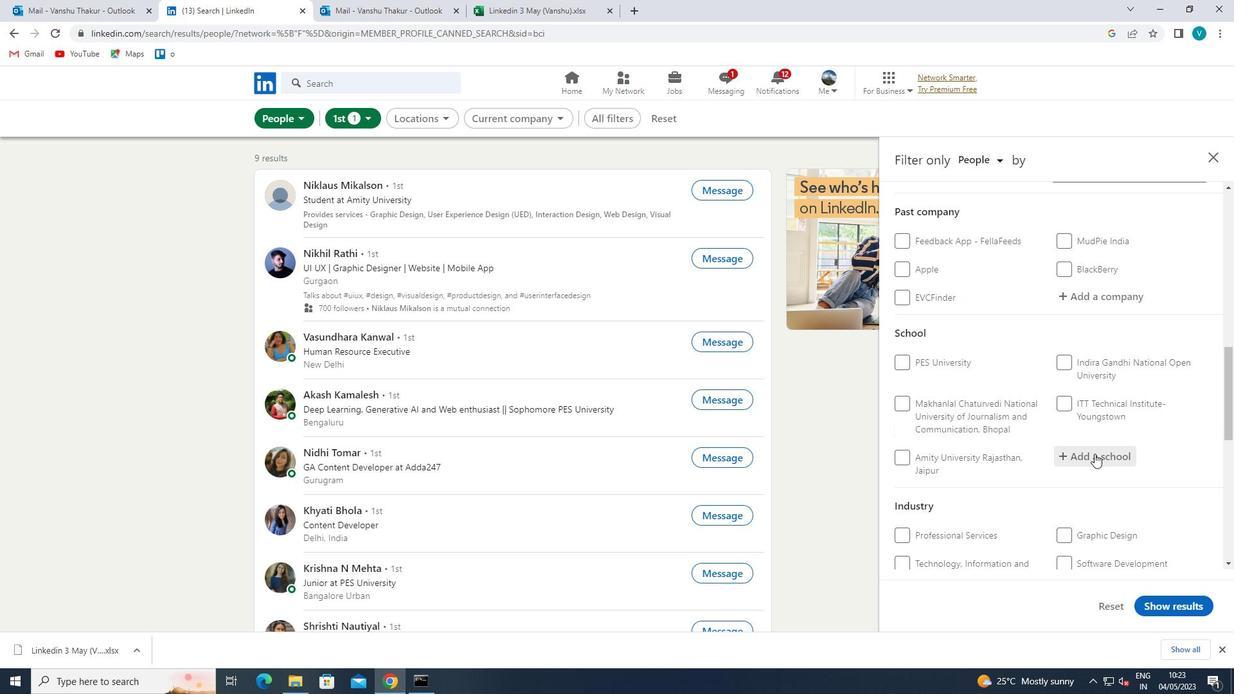 
Action: Key pressed <Key.shift>BALM<Key.space><Key.backspace><Key.backspace><Key.space><Key.shift>BHARATI
Screenshot: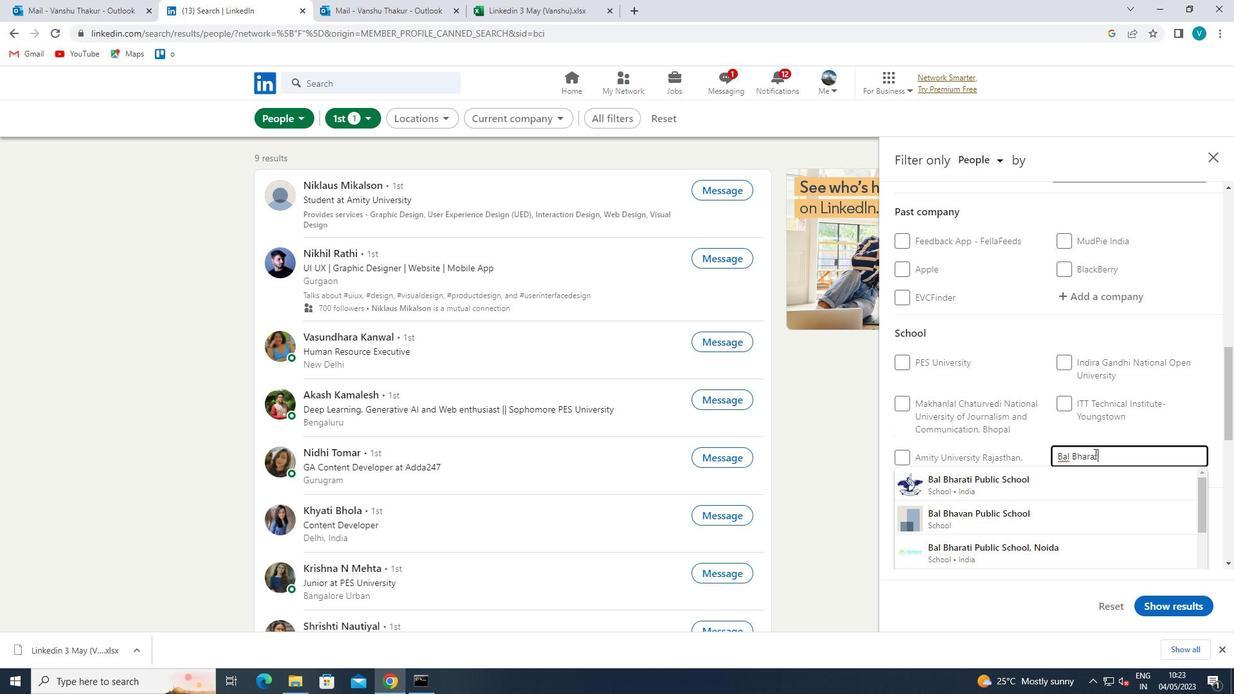 
Action: Mouse moved to (1099, 517)
Screenshot: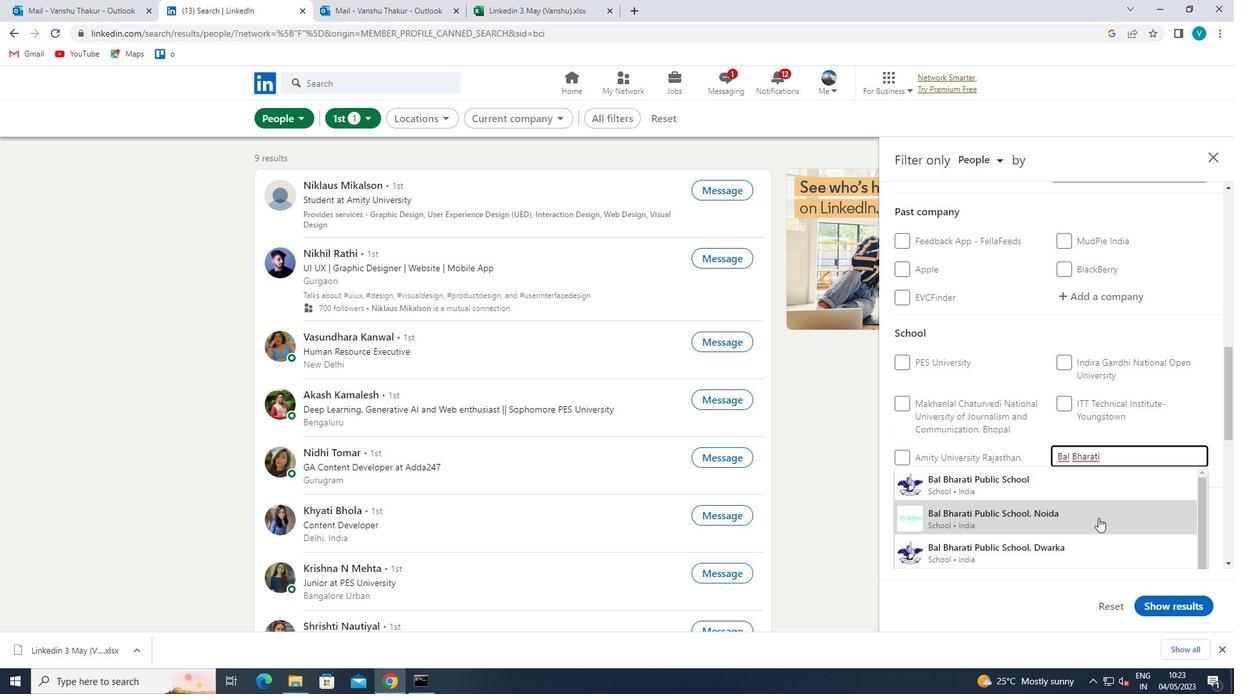 
Action: Mouse pressed left at (1099, 517)
Screenshot: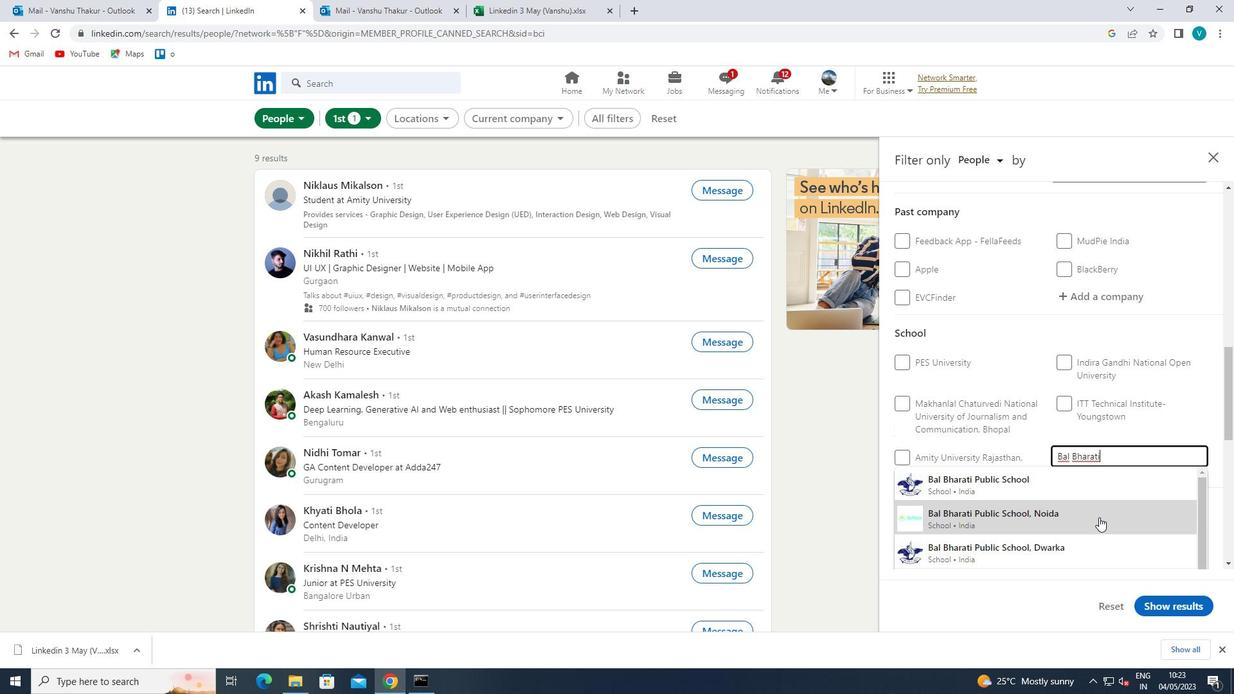 
Action: Mouse moved to (1100, 516)
Screenshot: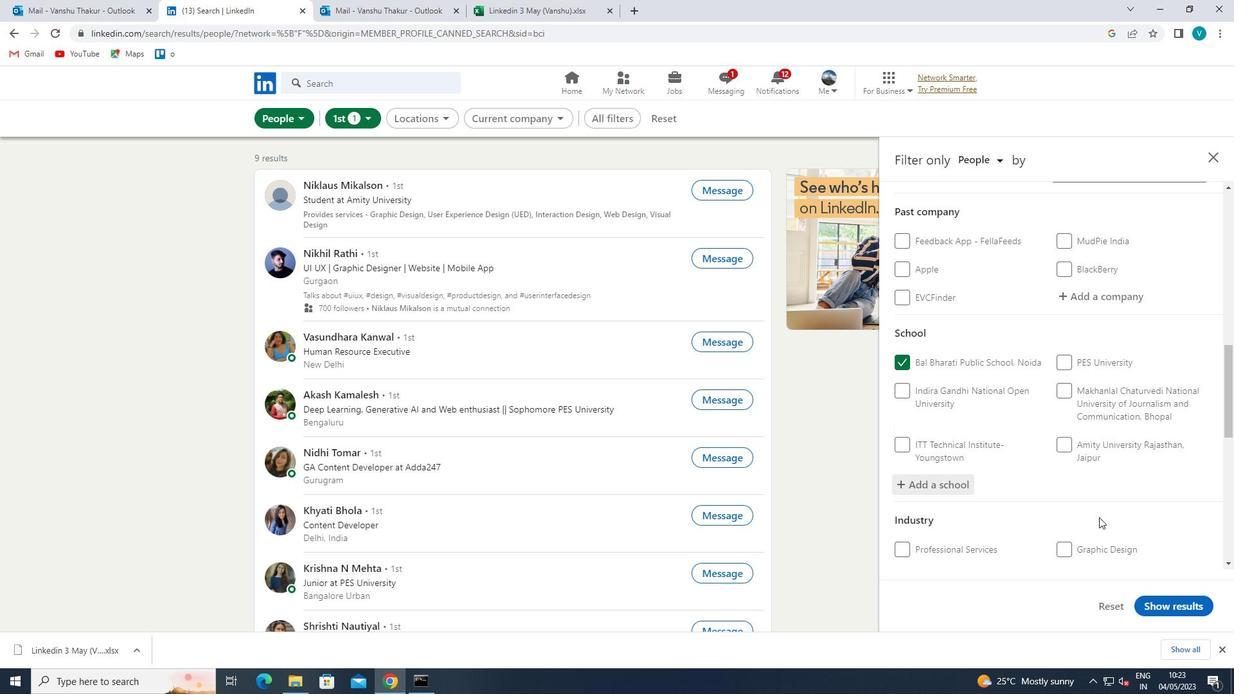 
Action: Mouse scrolled (1100, 516) with delta (0, 0)
Screenshot: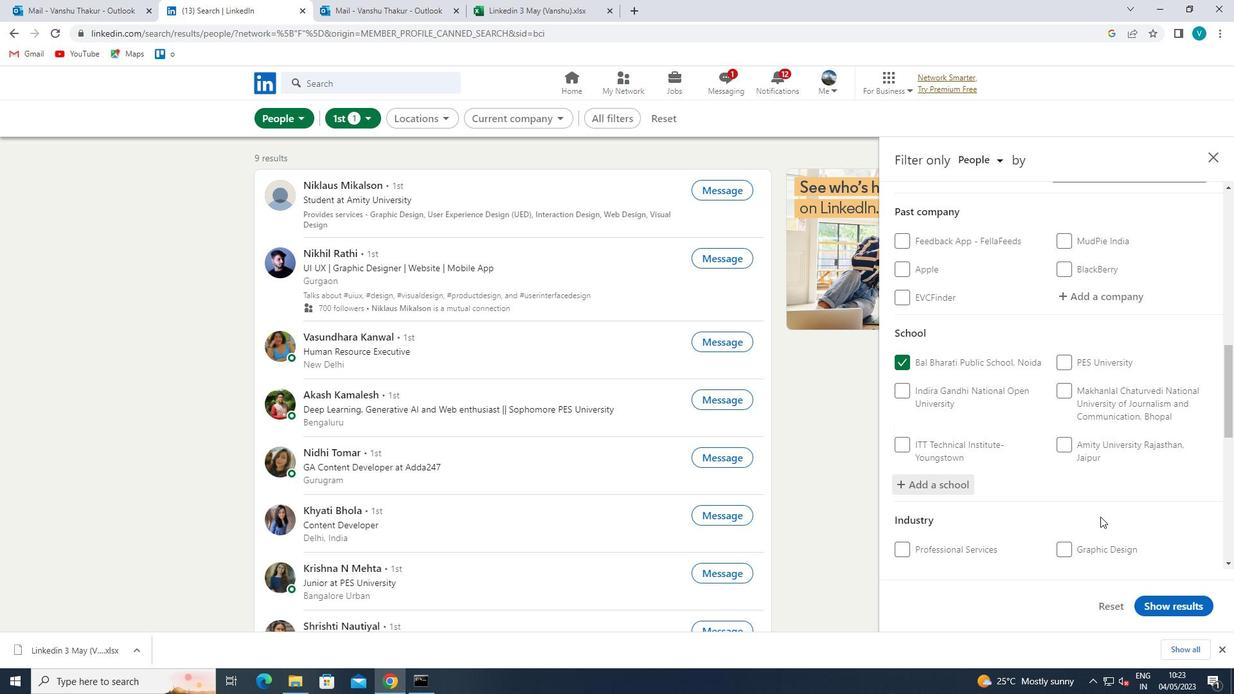 
Action: Mouse scrolled (1100, 516) with delta (0, 0)
Screenshot: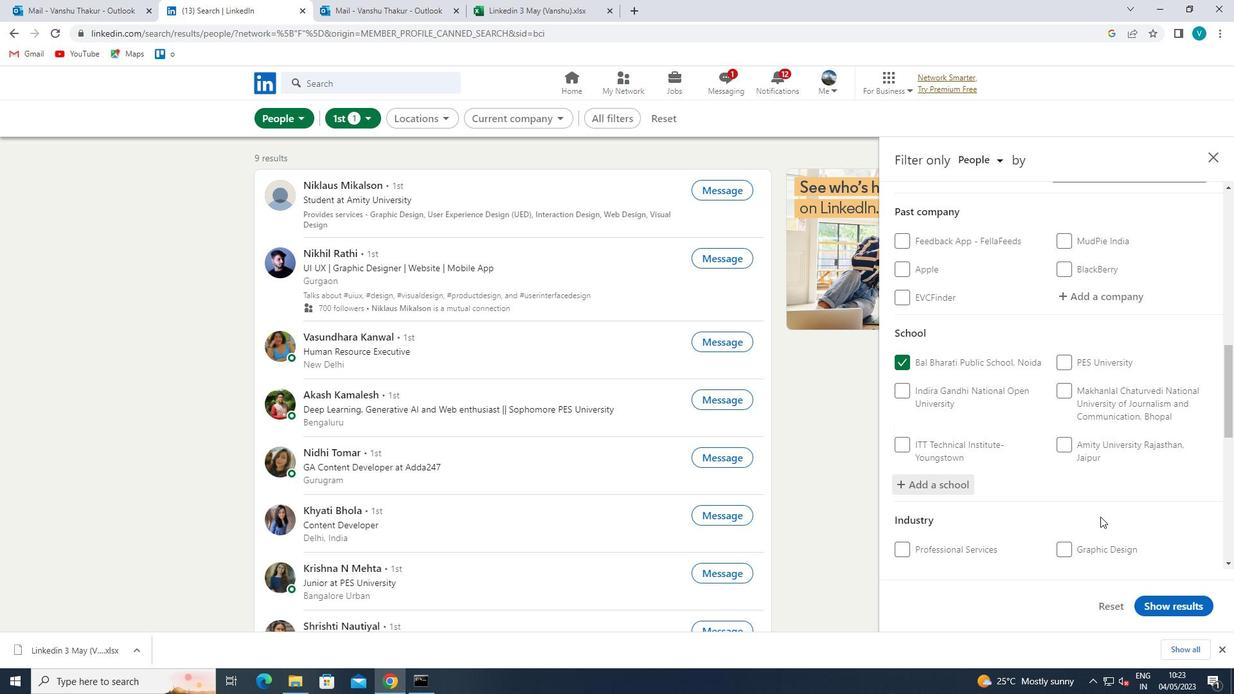 
Action: Mouse scrolled (1100, 516) with delta (0, 0)
Screenshot: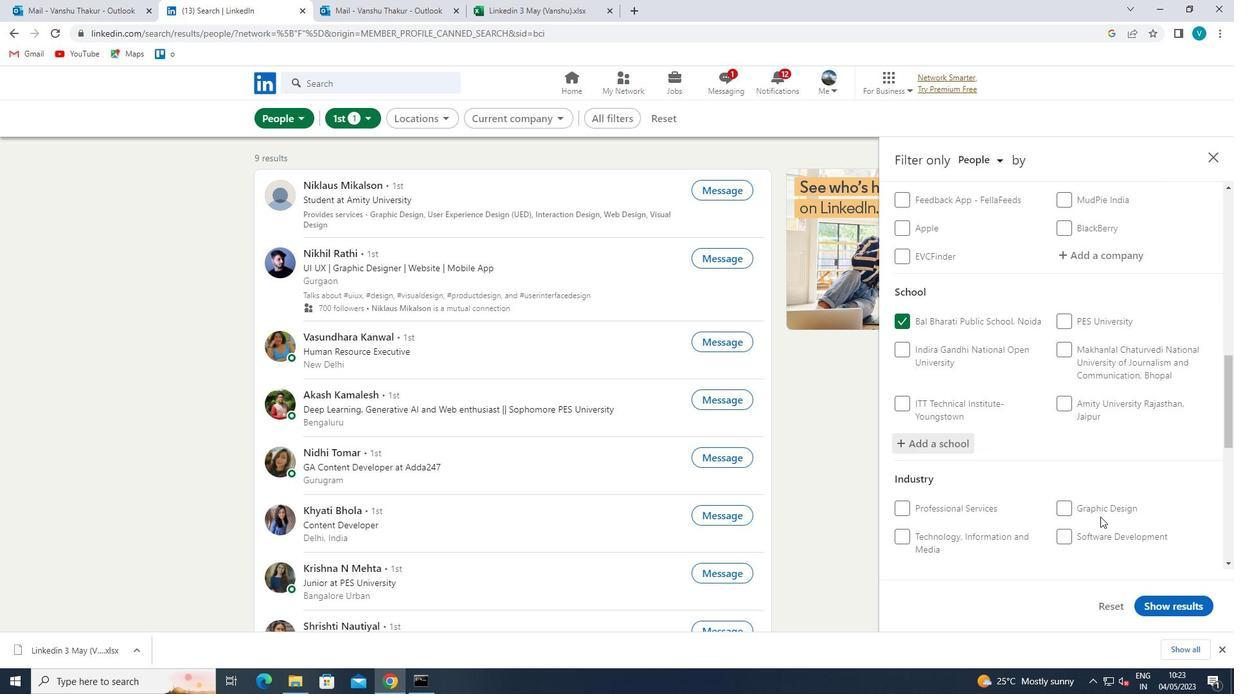 
Action: Mouse moved to (1118, 428)
Screenshot: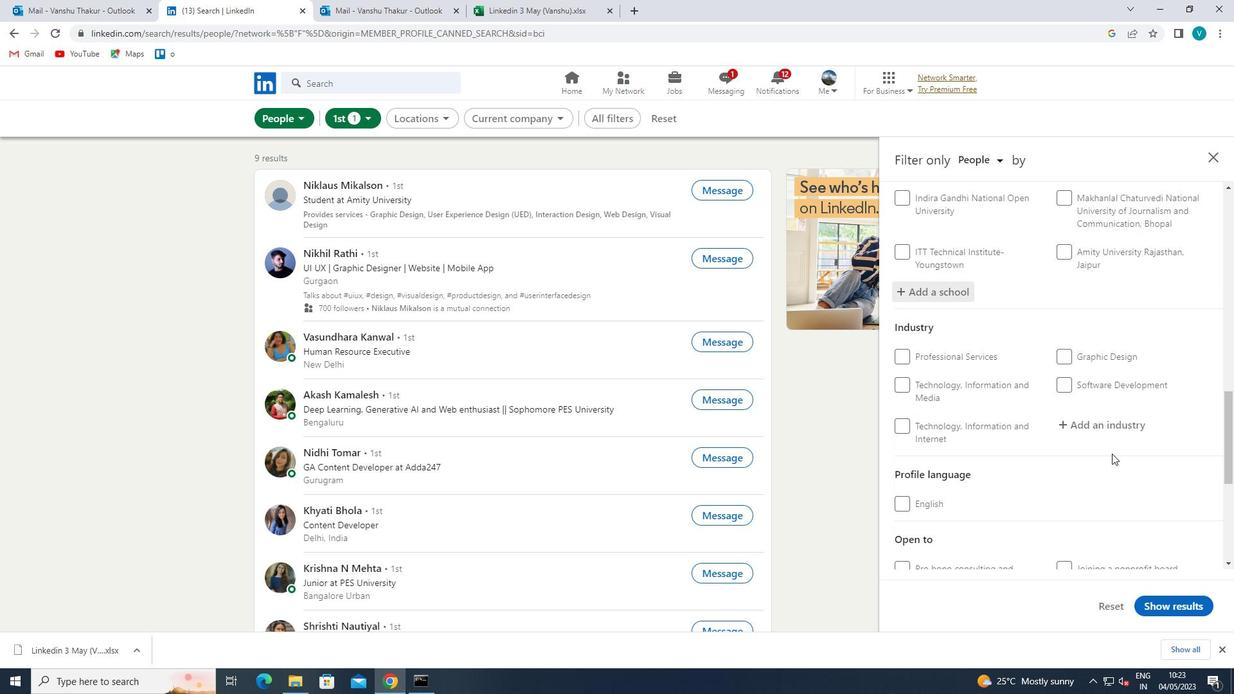 
Action: Mouse pressed left at (1118, 428)
Screenshot: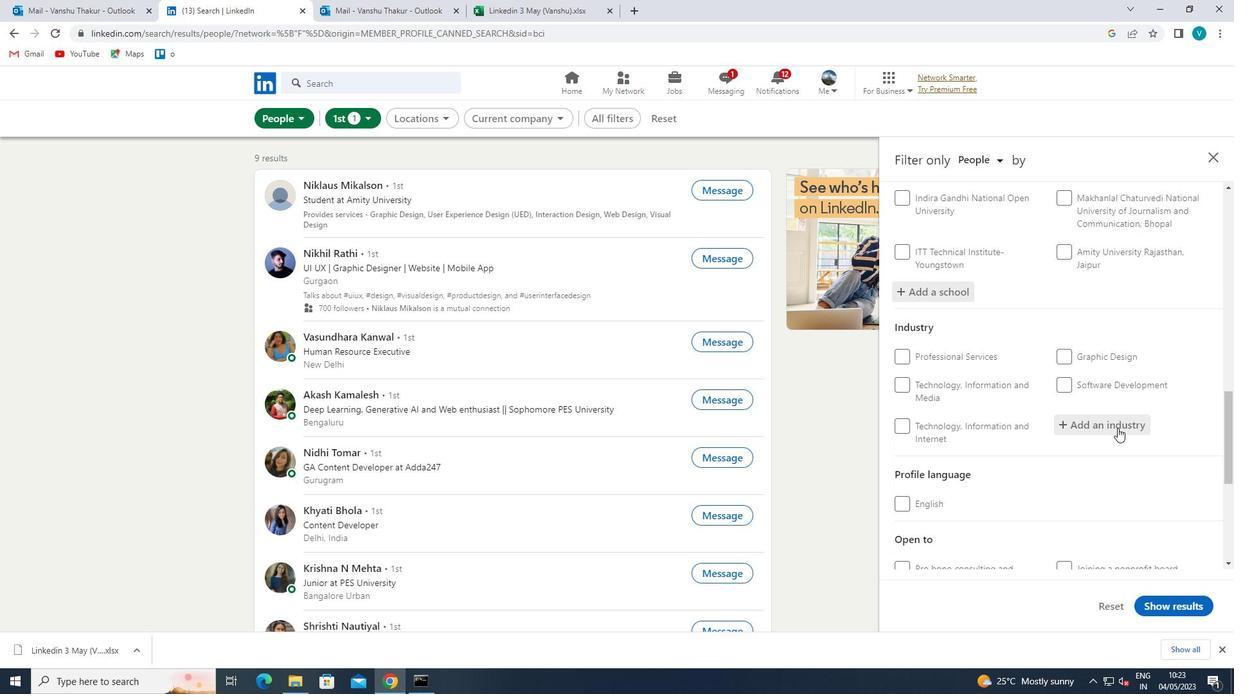 
Action: Key pressed <Key.shift>NANOTECH
Screenshot: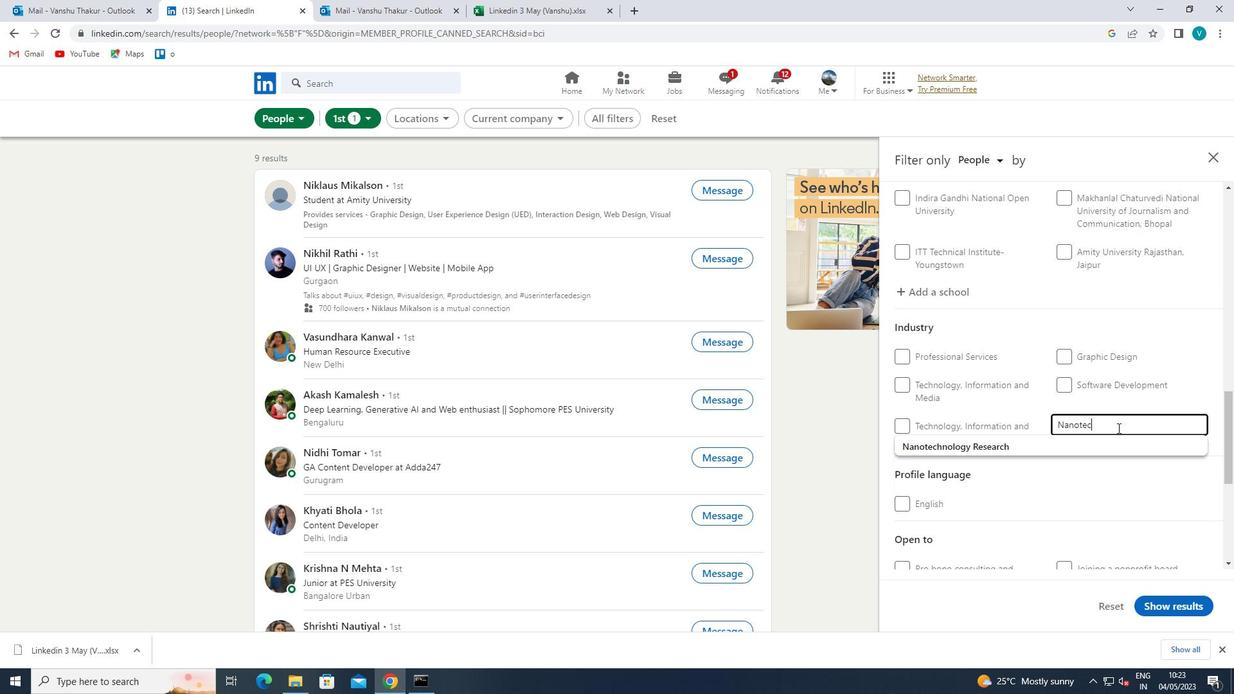 
Action: Mouse moved to (1101, 437)
Screenshot: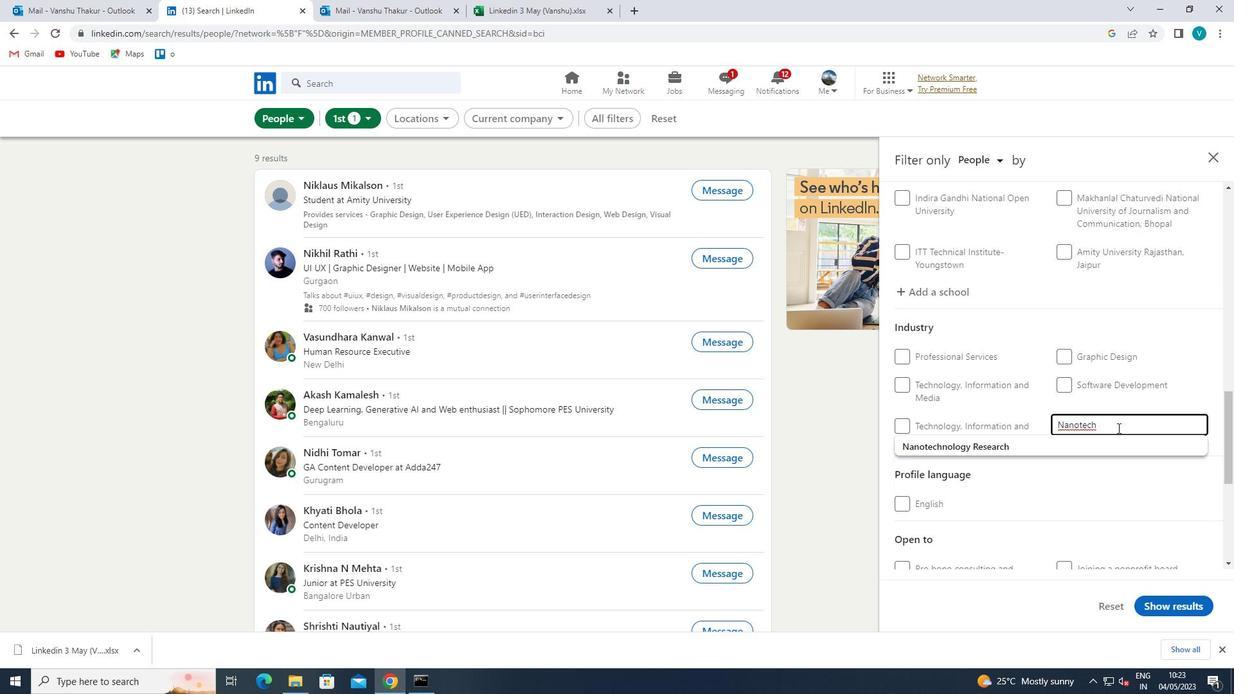 
Action: Mouse pressed left at (1101, 437)
Screenshot: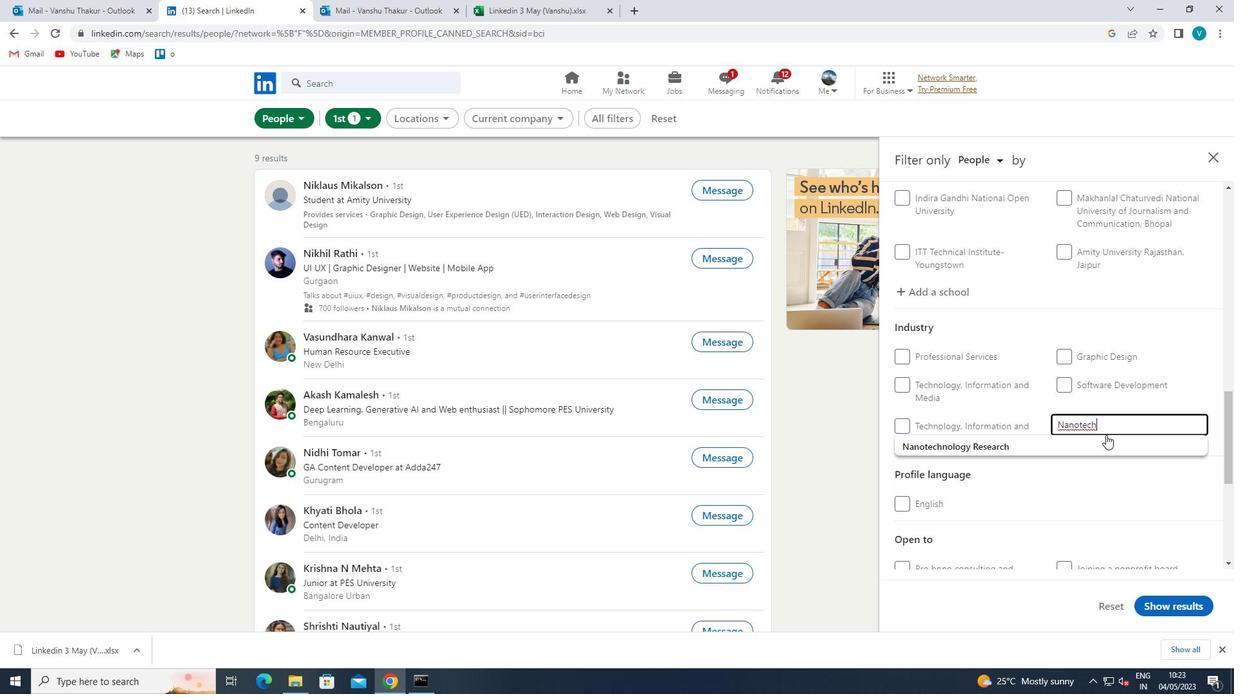 
Action: Mouse moved to (1098, 439)
Screenshot: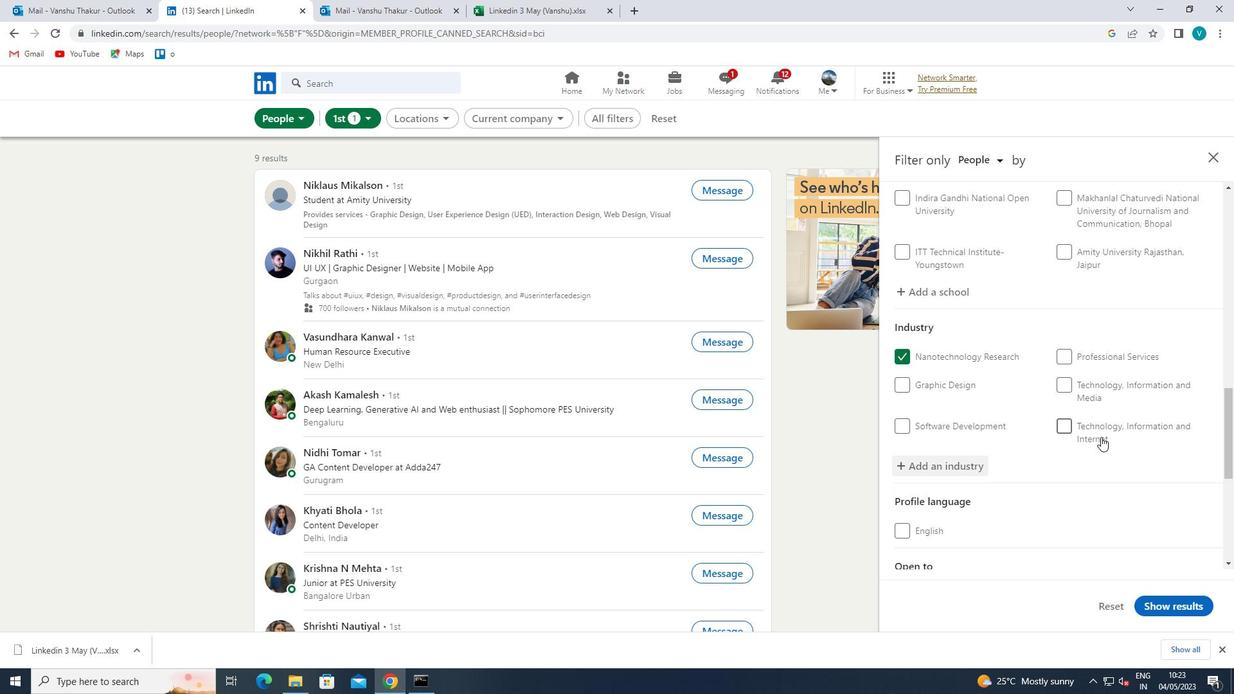 
Action: Mouse scrolled (1098, 439) with delta (0, 0)
Screenshot: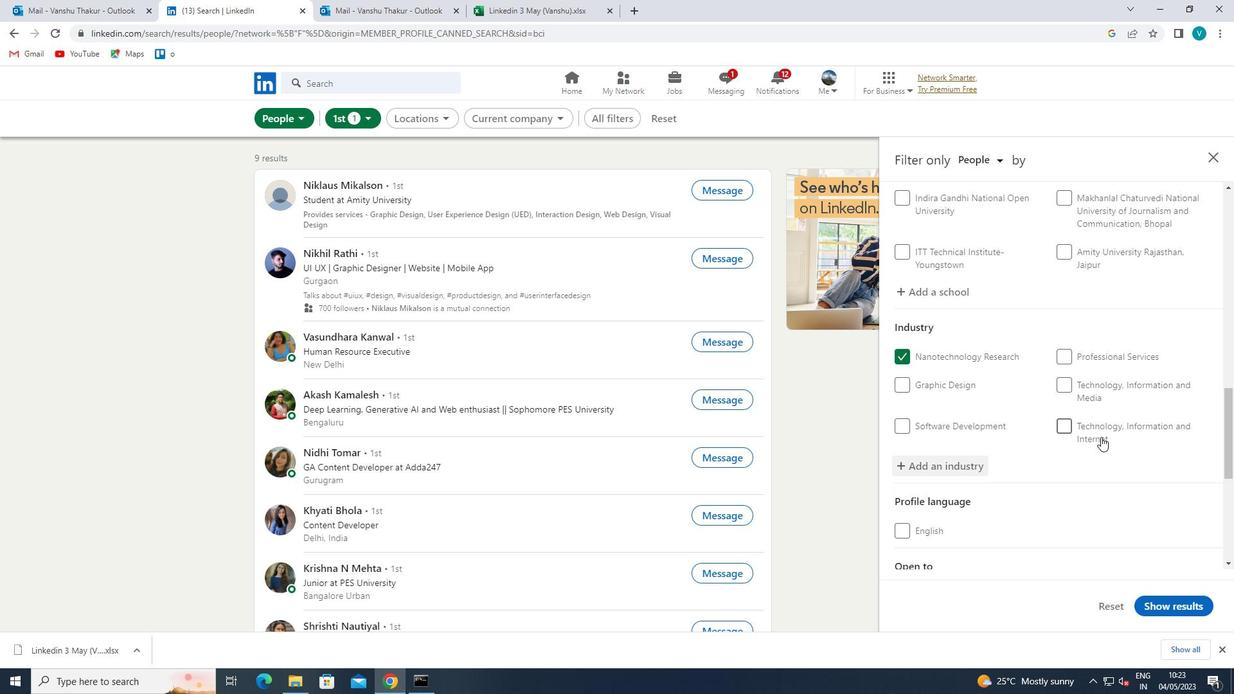 
Action: Mouse moved to (1096, 441)
Screenshot: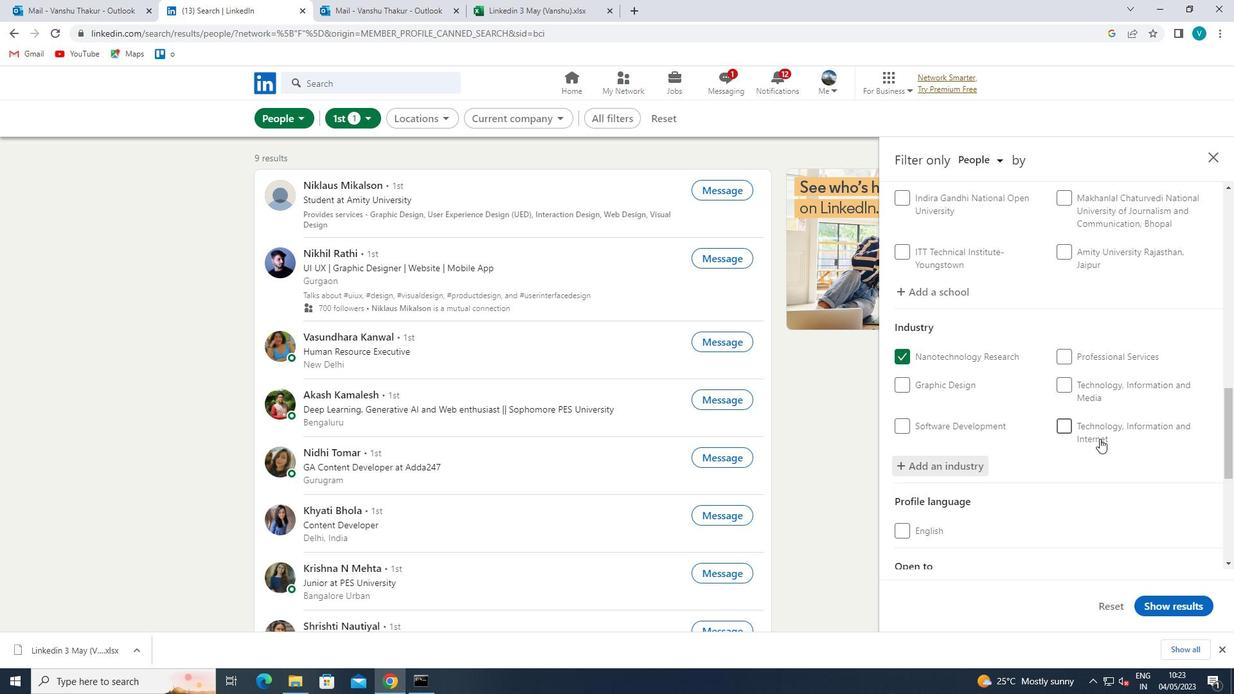 
Action: Mouse scrolled (1096, 440) with delta (0, 0)
Screenshot: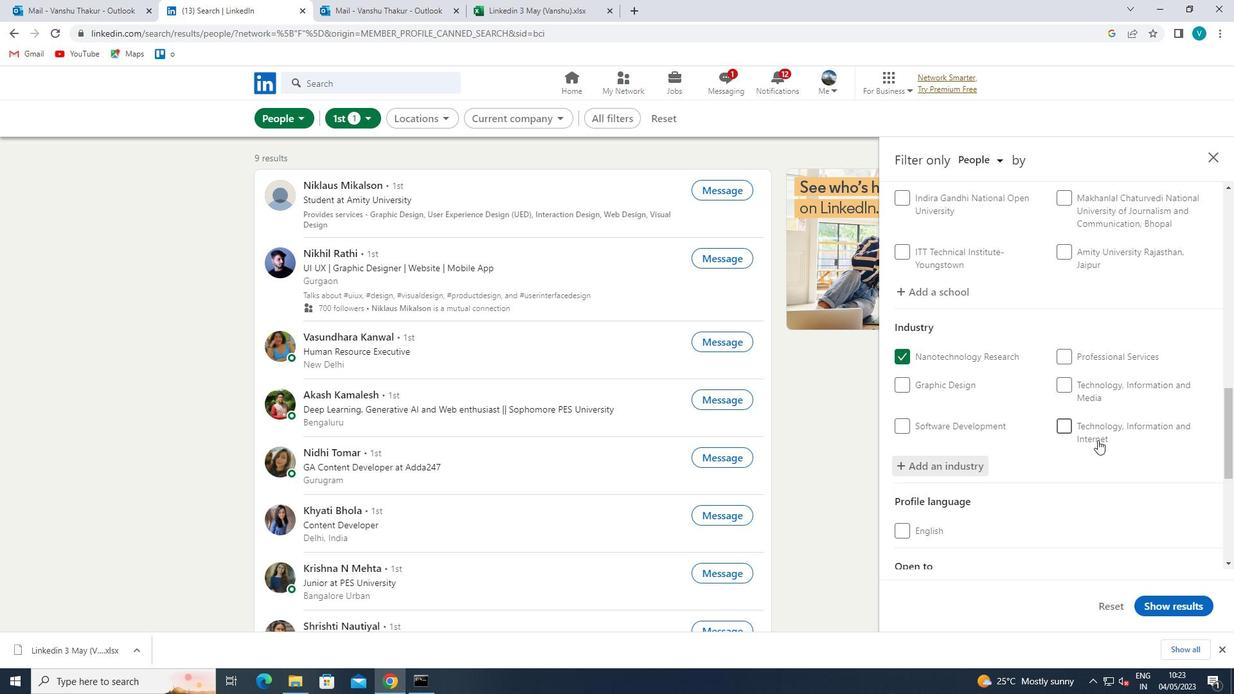 
Action: Mouse moved to (1096, 441)
Screenshot: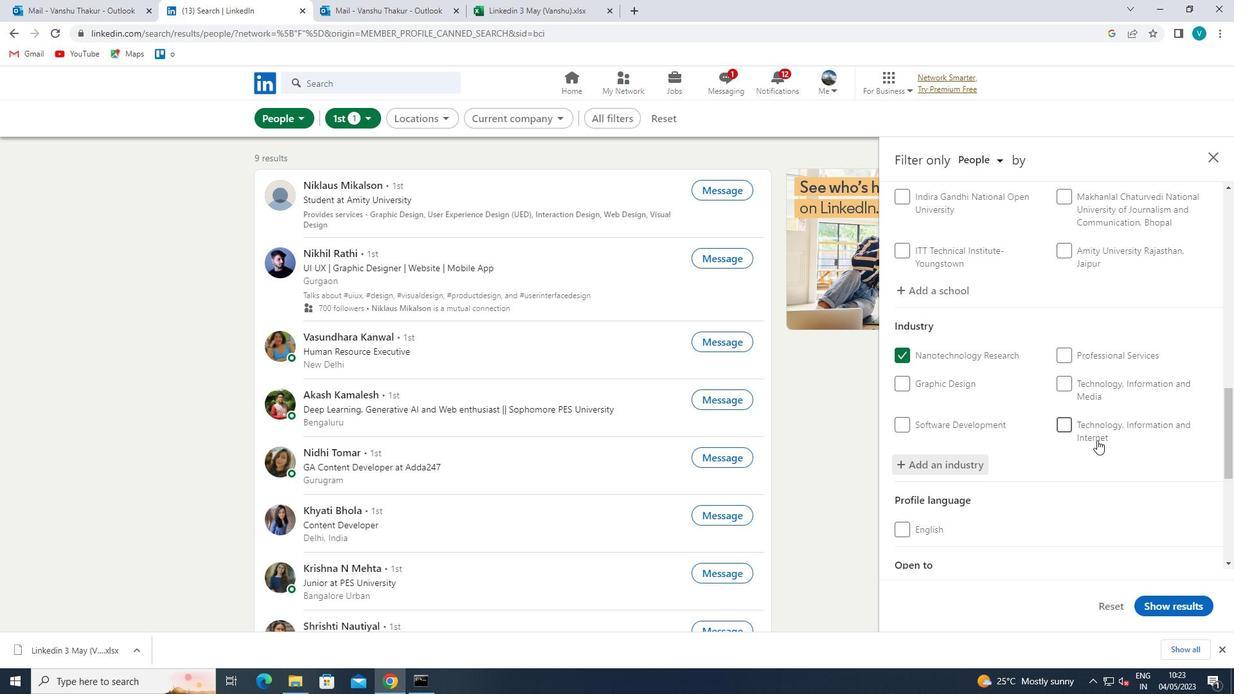 
Action: Mouse scrolled (1096, 440) with delta (0, 0)
Screenshot: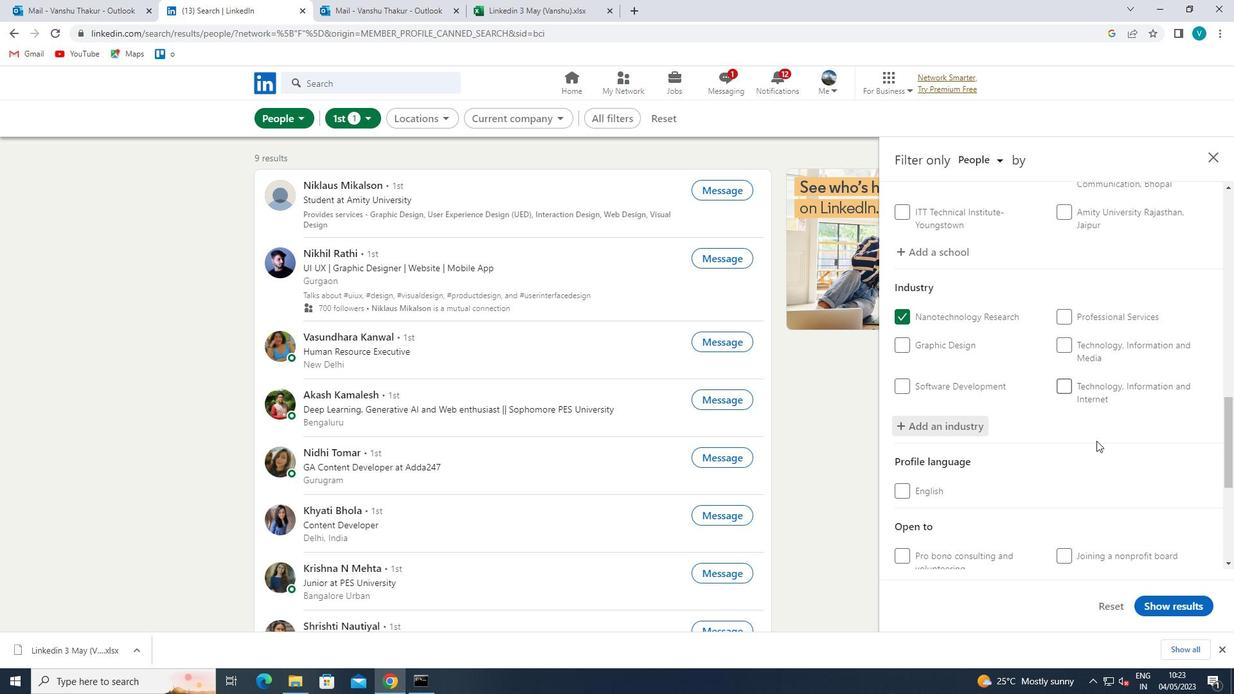 
Action: Mouse moved to (1096, 441)
Screenshot: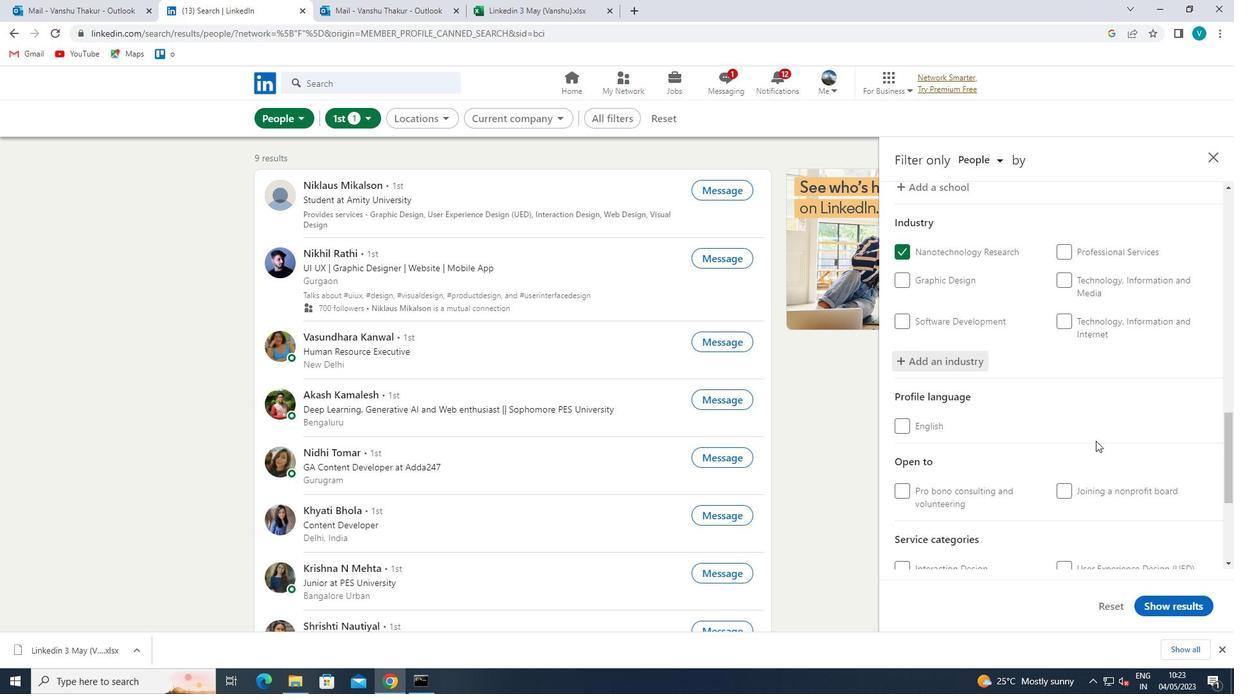 
Action: Mouse scrolled (1096, 441) with delta (0, 0)
Screenshot: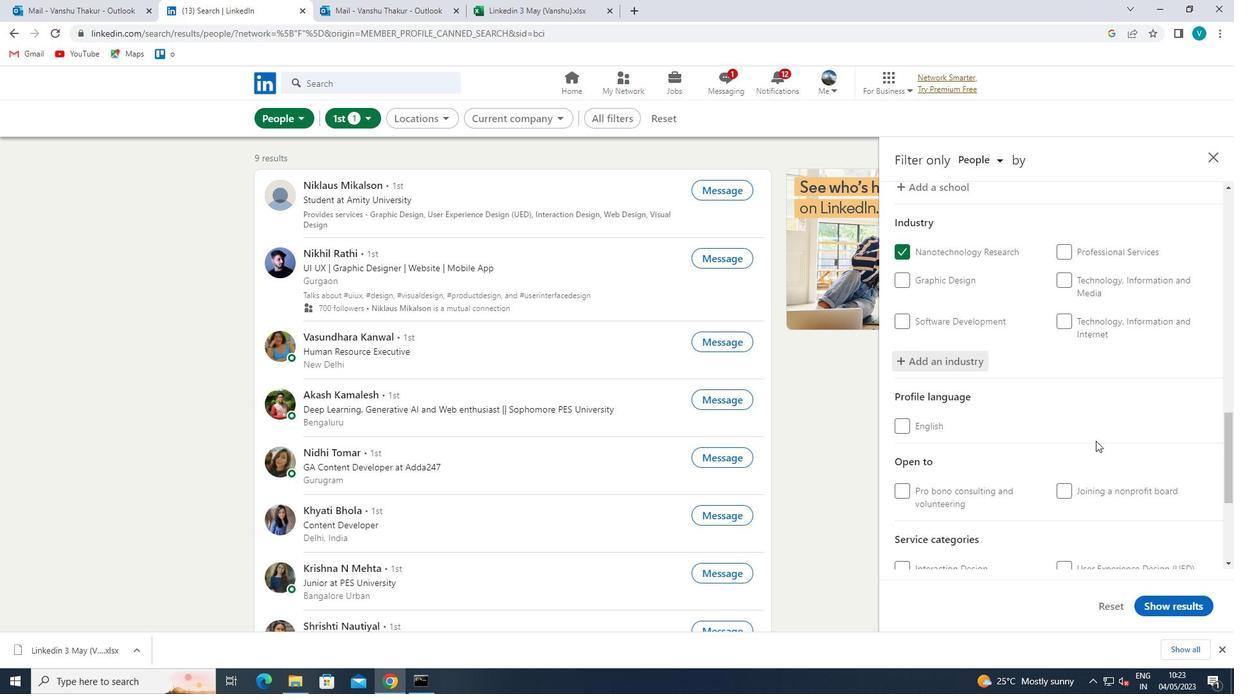 
Action: Mouse moved to (1091, 469)
Screenshot: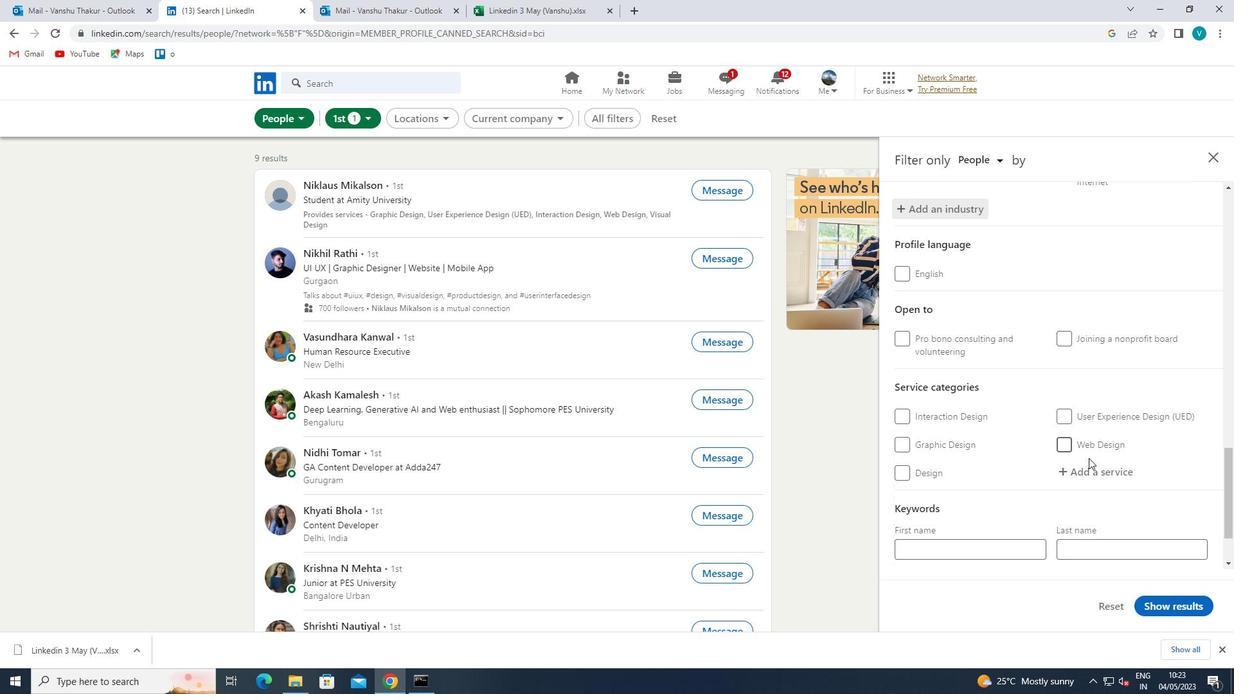 
Action: Mouse pressed left at (1091, 469)
Screenshot: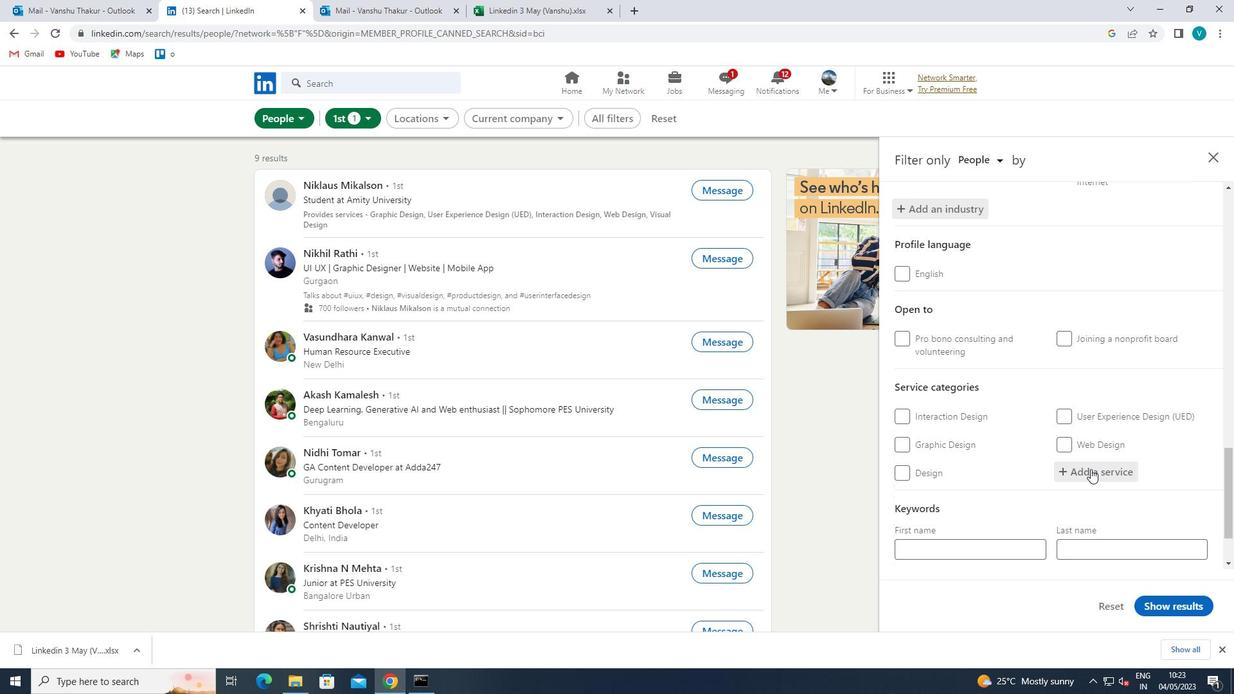 
Action: Key pressed <Key.shift>FAMILY<Key.space>
Screenshot: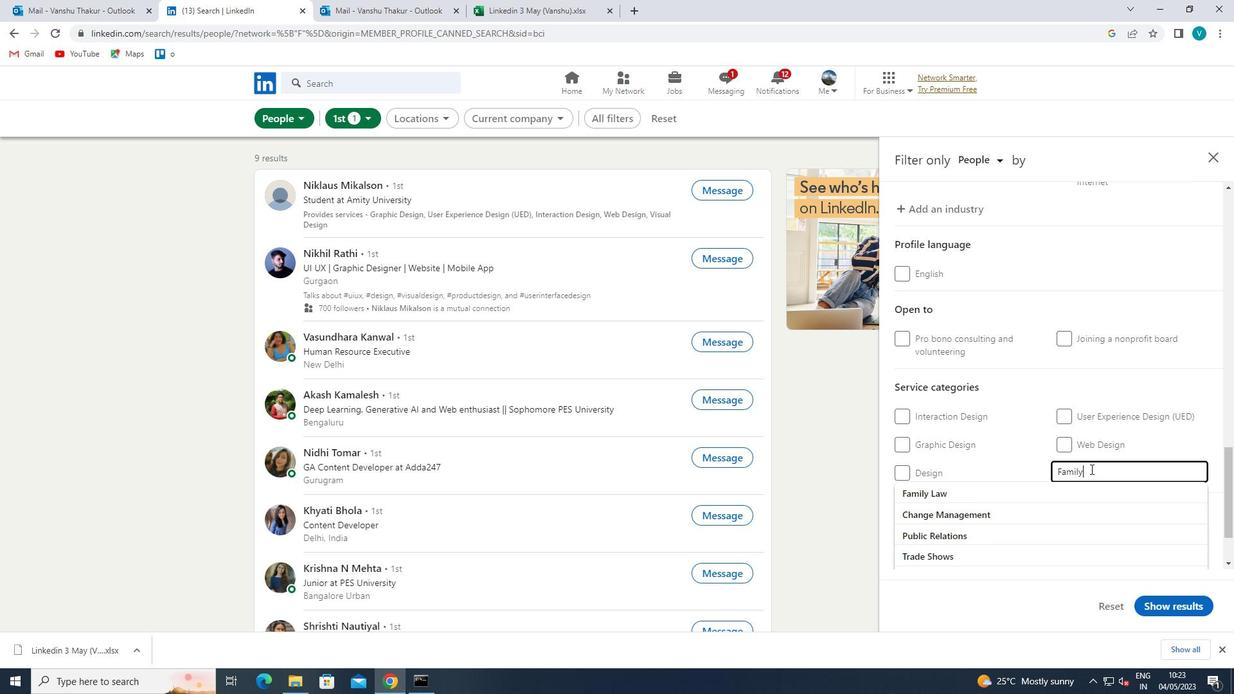 
Action: Mouse moved to (1051, 492)
Screenshot: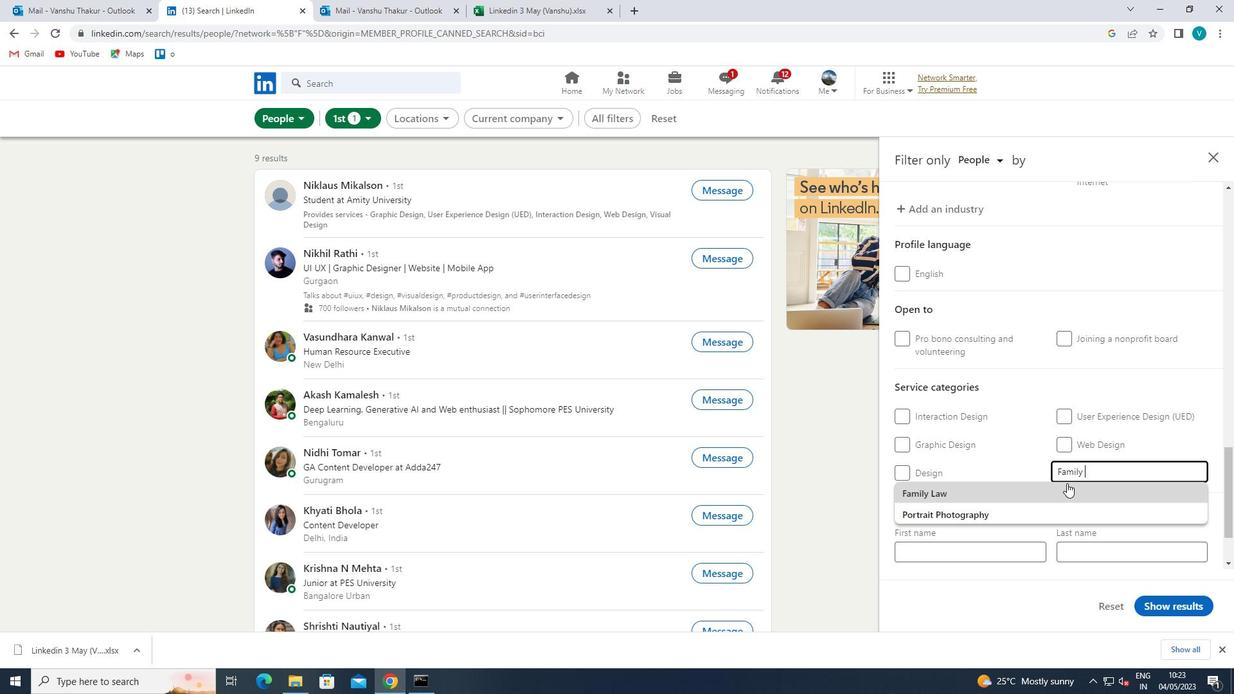 
Action: Mouse pressed left at (1051, 492)
Screenshot: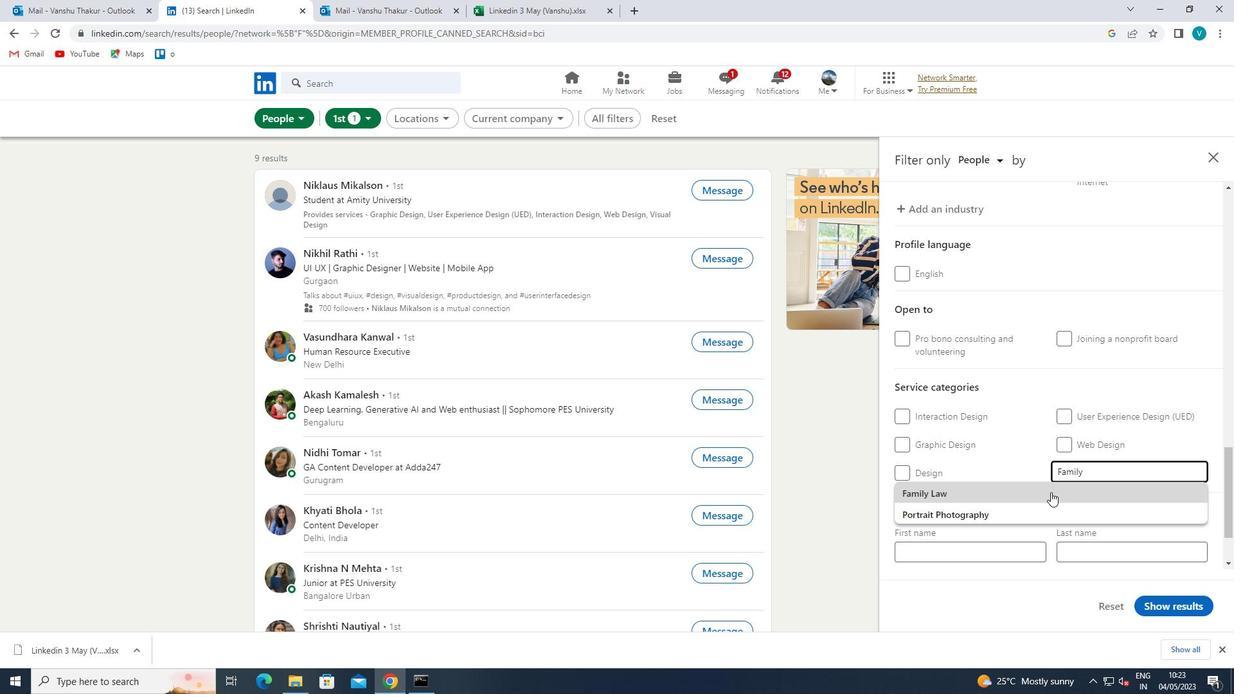 
Action: Mouse moved to (1050, 492)
Screenshot: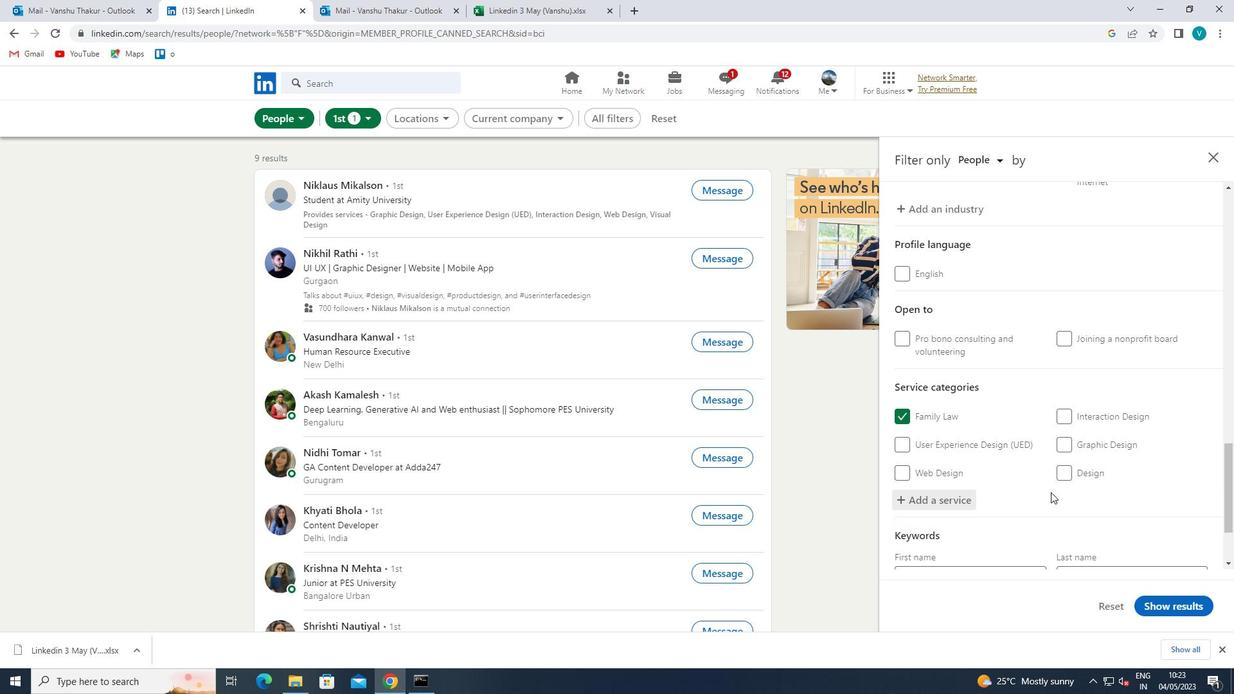 
Action: Mouse scrolled (1050, 491) with delta (0, 0)
Screenshot: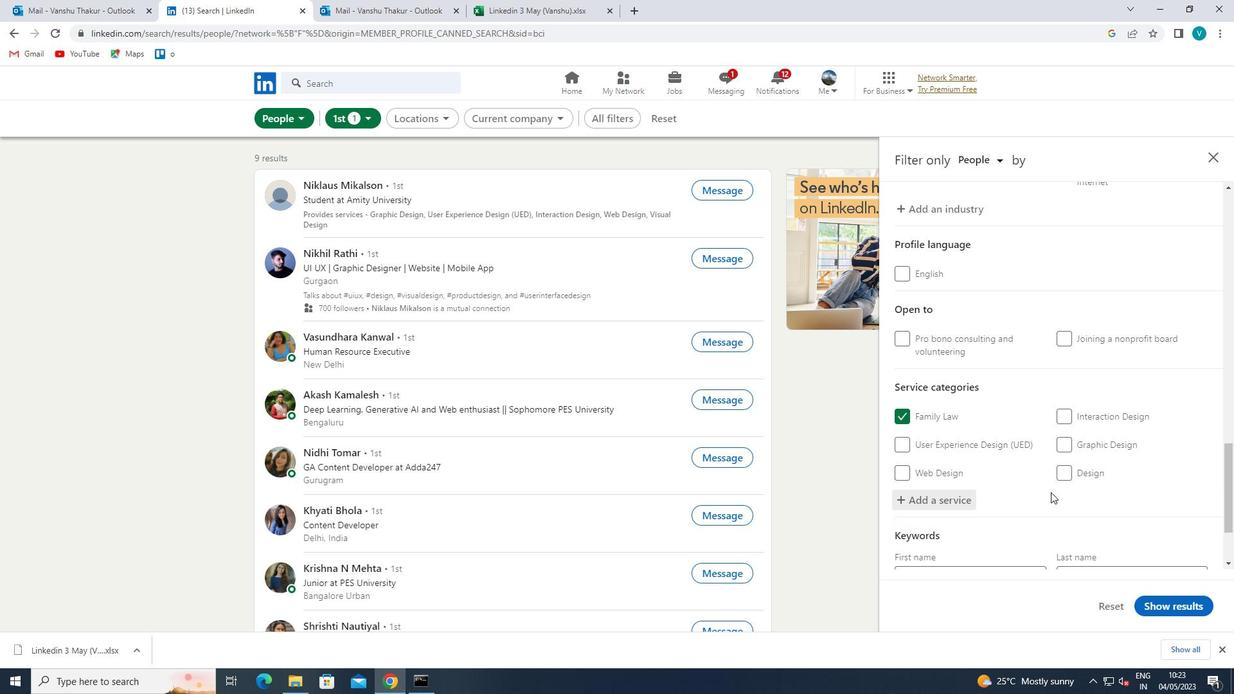 
Action: Mouse moved to (1049, 493)
Screenshot: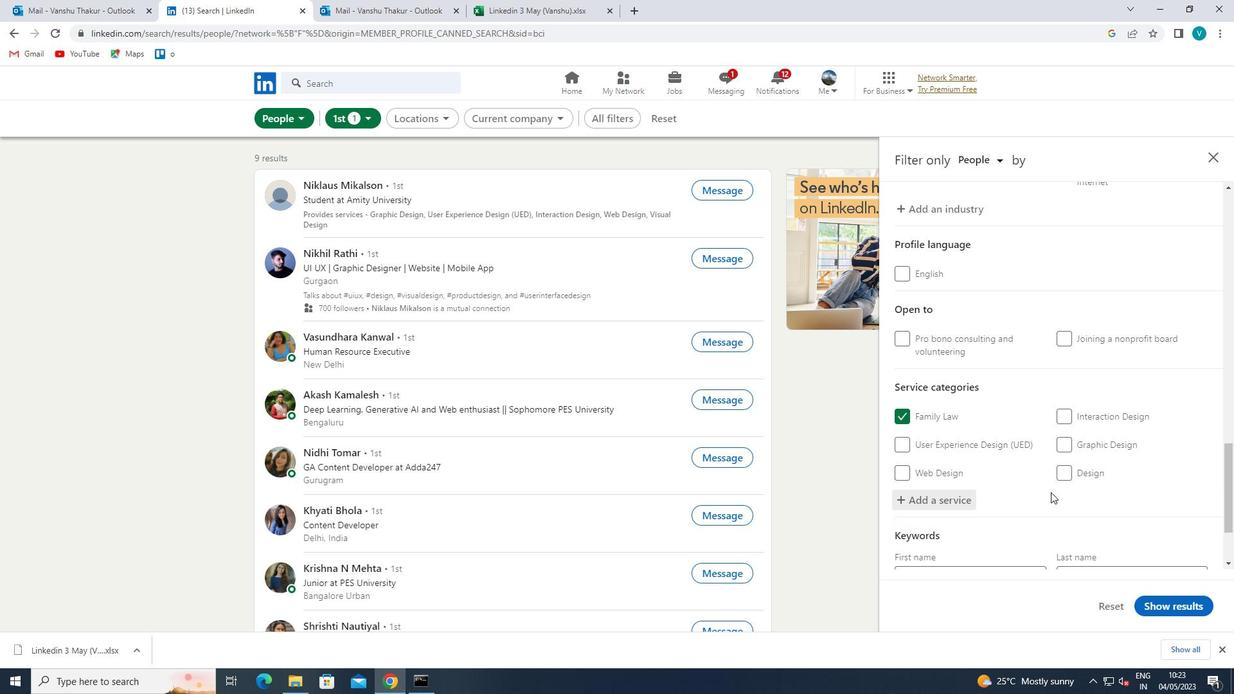 
Action: Mouse scrolled (1049, 493) with delta (0, 0)
Screenshot: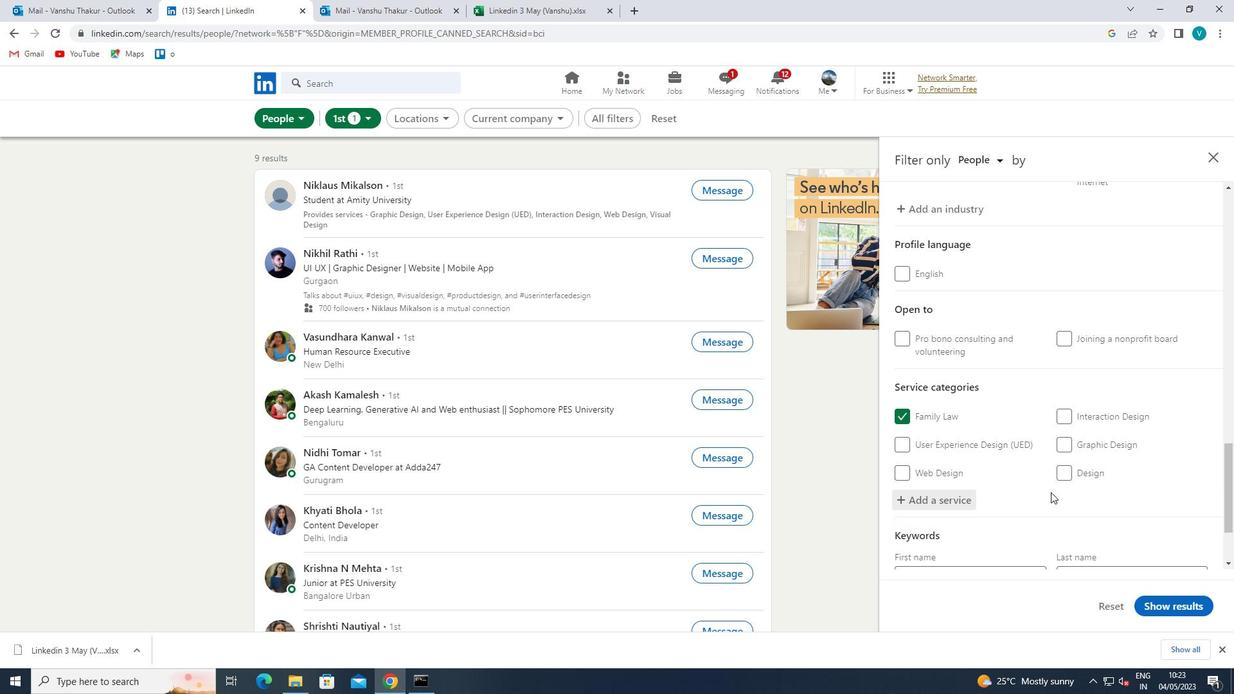 
Action: Mouse moved to (1048, 494)
Screenshot: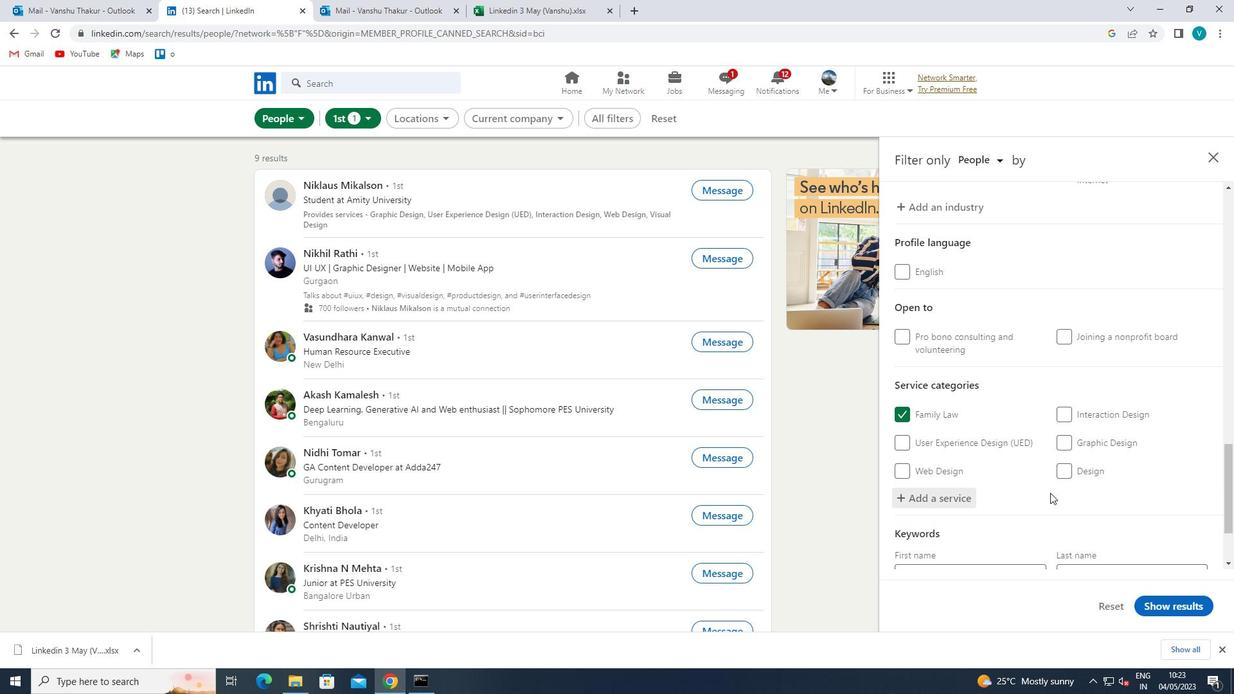 
Action: Mouse scrolled (1048, 493) with delta (0, 0)
Screenshot: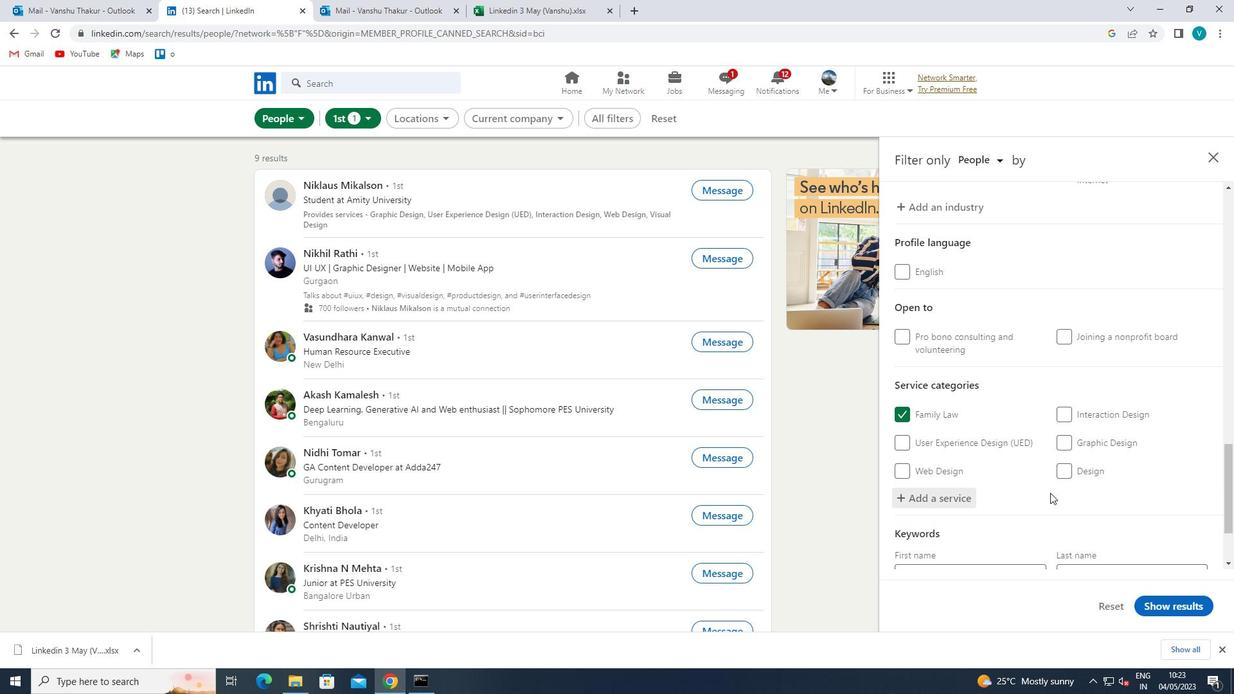 
Action: Mouse moved to (1027, 516)
Screenshot: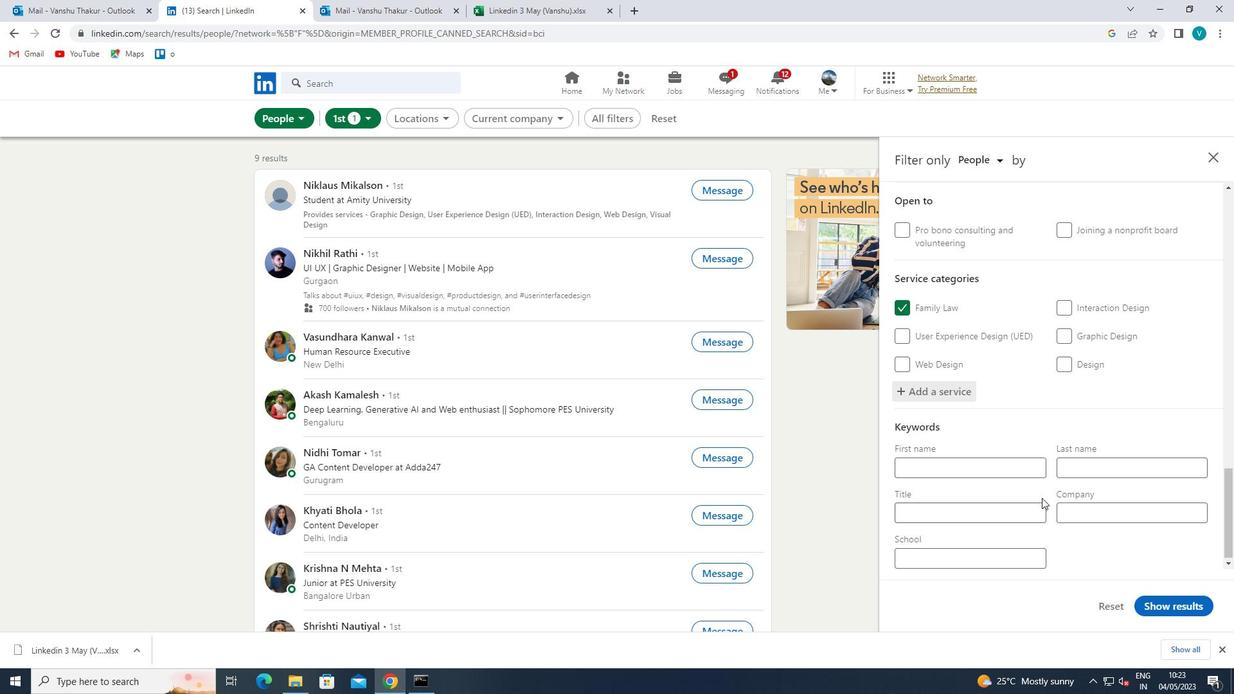 
Action: Mouse pressed left at (1027, 516)
Screenshot: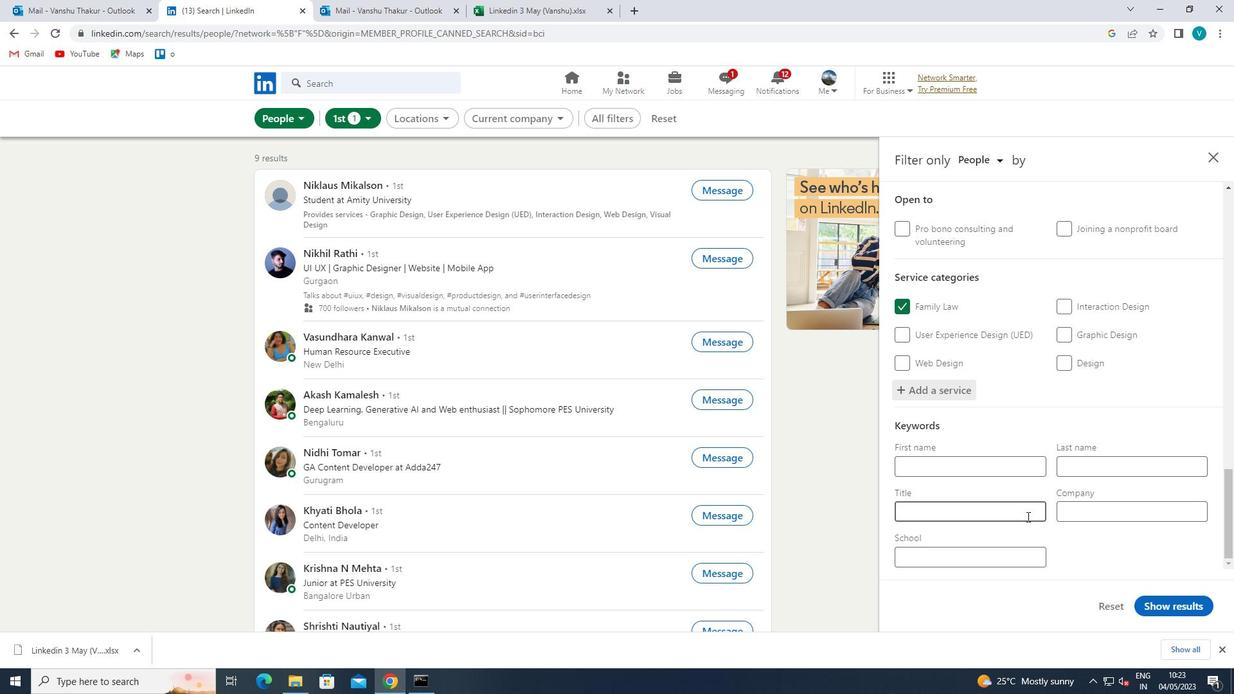 
Action: Key pressed <Key.shift>QUALITY<Key.space><Key.shift>CONTROL<Key.space><Key.shift>COORDINATOR<Key.space>
Screenshot: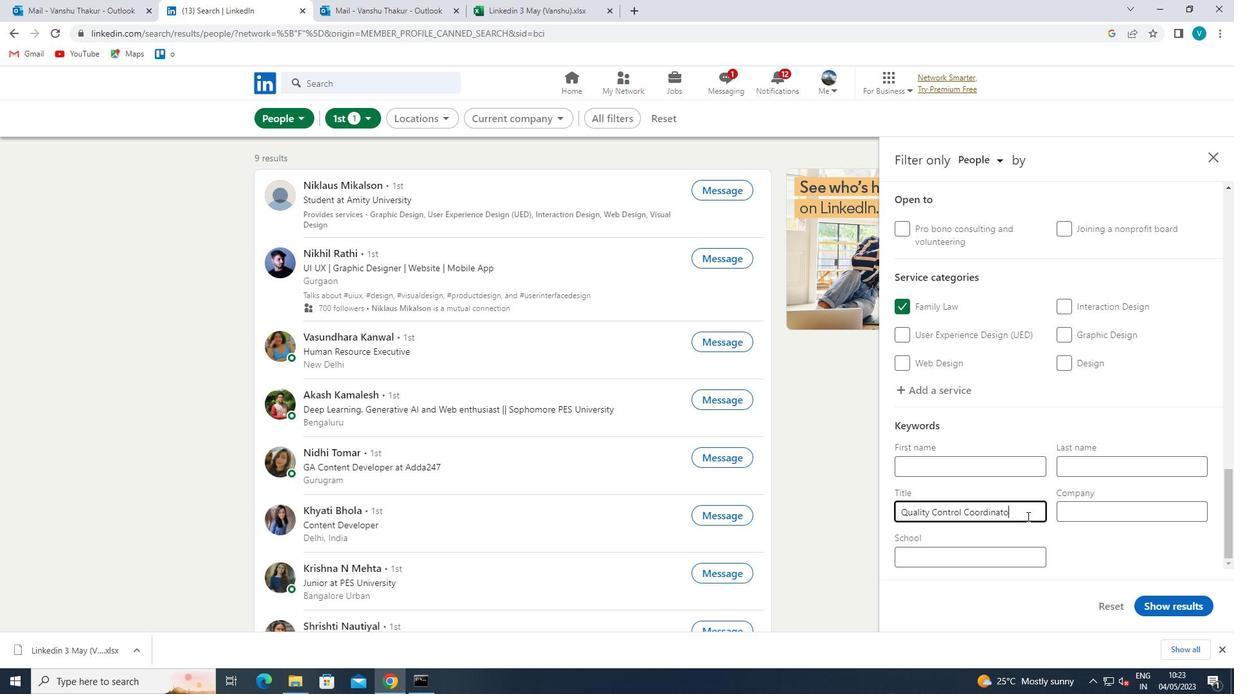 
Action: Mouse moved to (1159, 599)
Screenshot: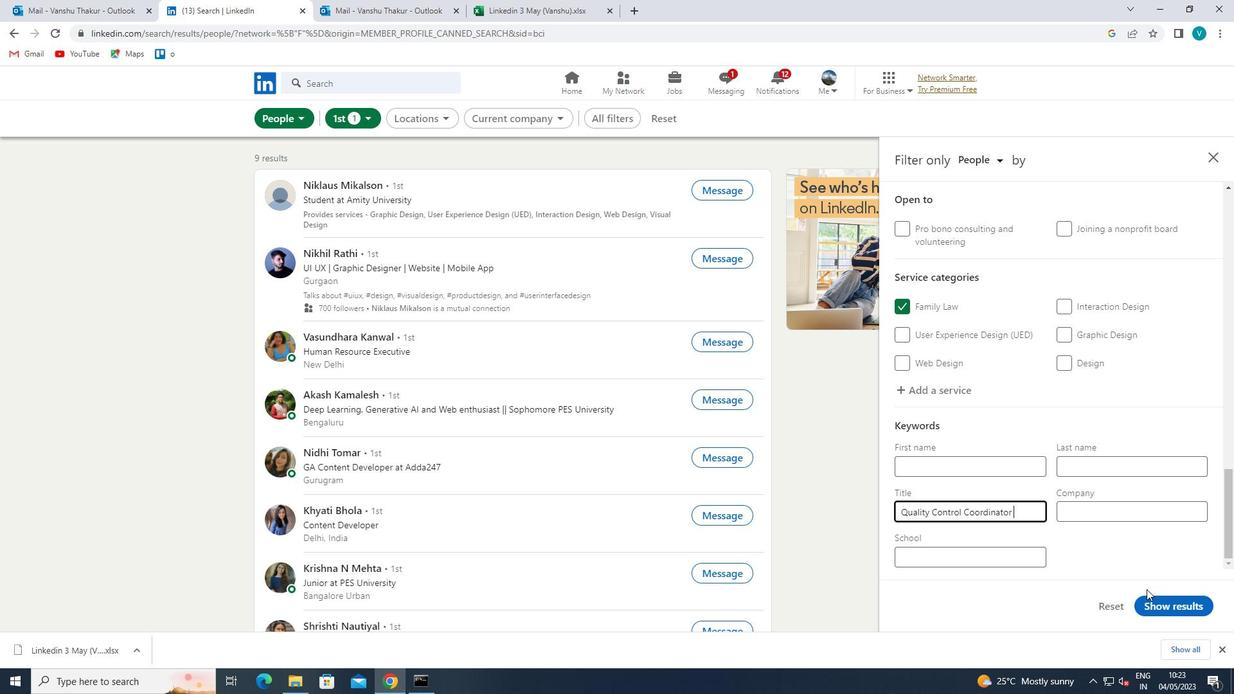 
Action: Mouse pressed left at (1159, 599)
Screenshot: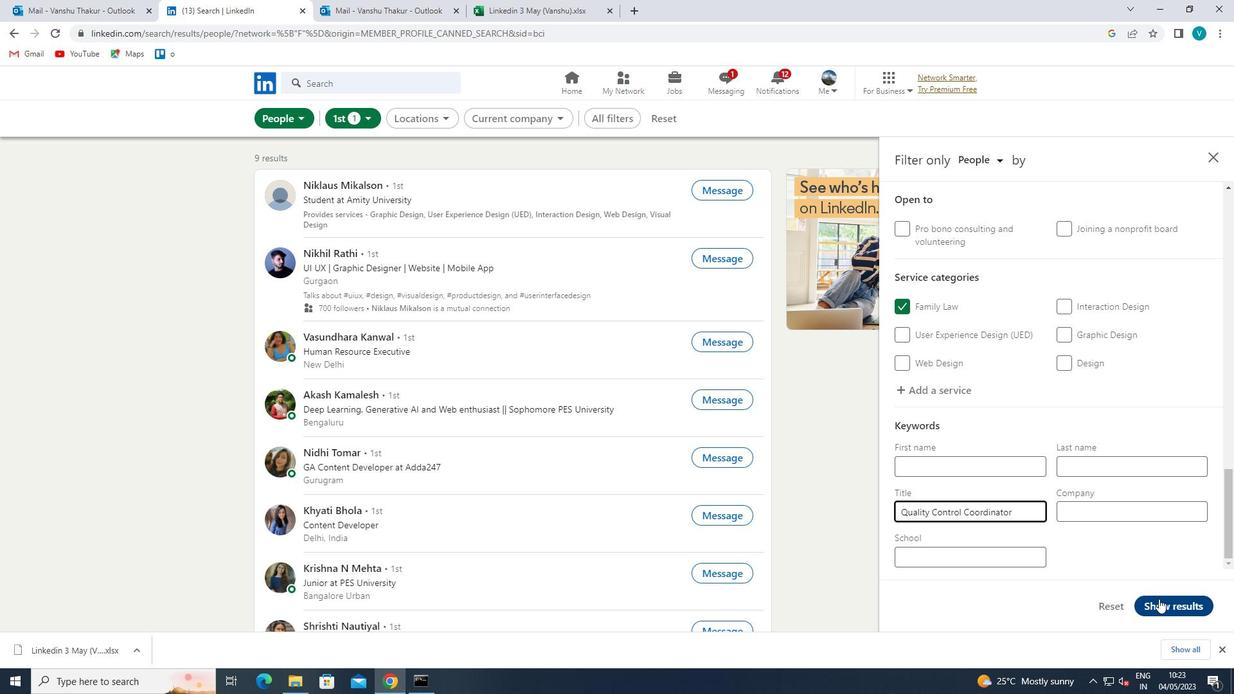 
Action: Mouse moved to (1159, 599)
Screenshot: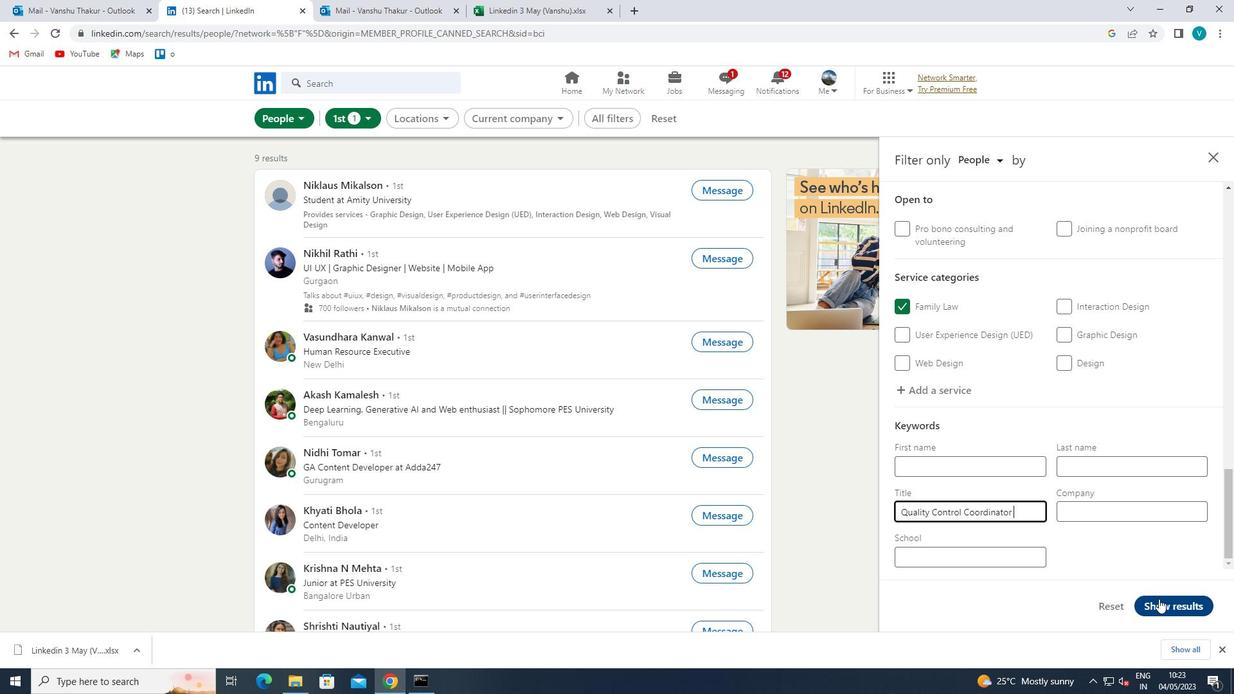
